 Task: Select the warning option in the Analysis log level.
Action: Mouse moved to (92, 394)
Screenshot: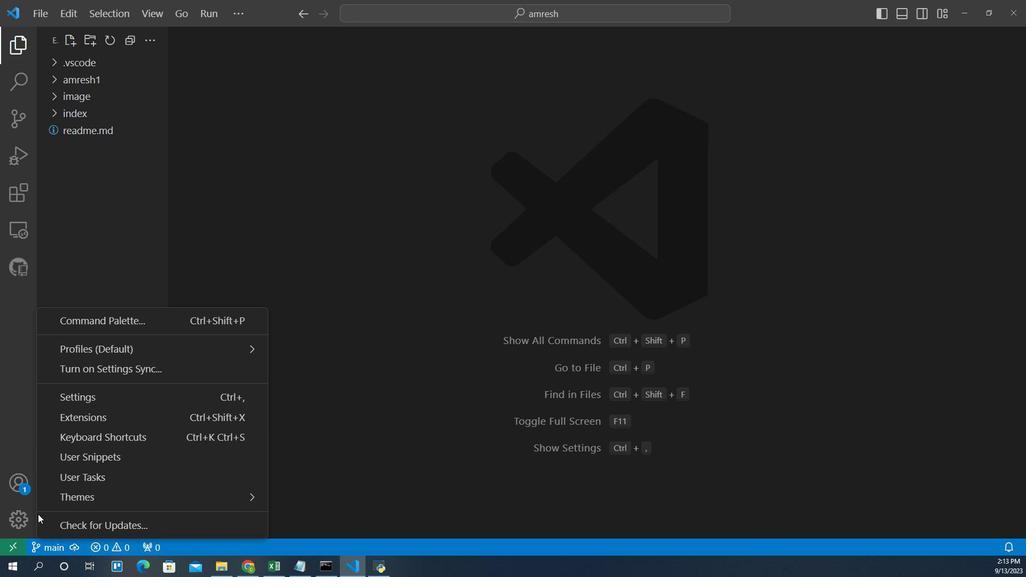 
Action: Mouse pressed left at (92, 394)
Screenshot: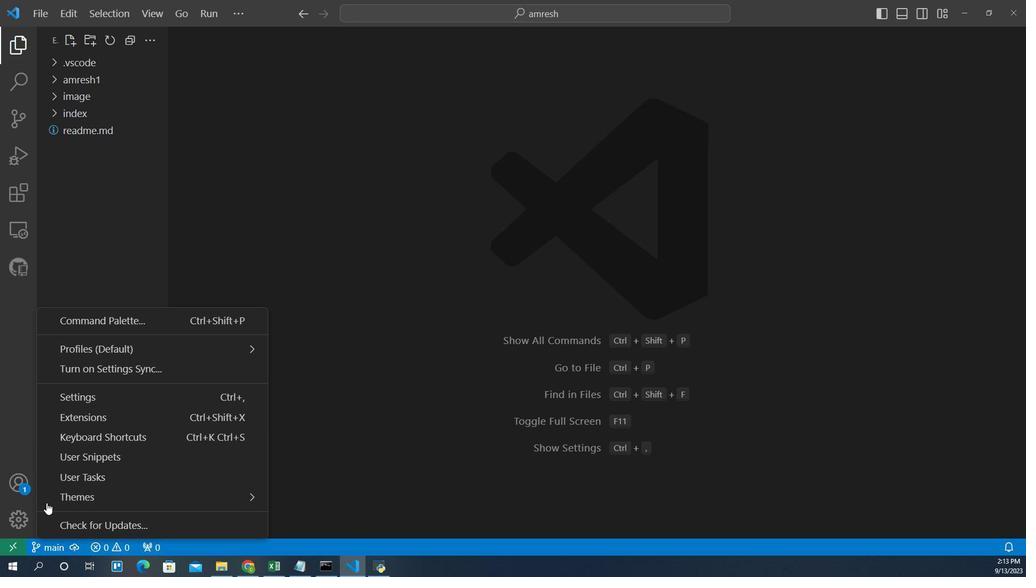 
Action: Mouse moved to (125, 359)
Screenshot: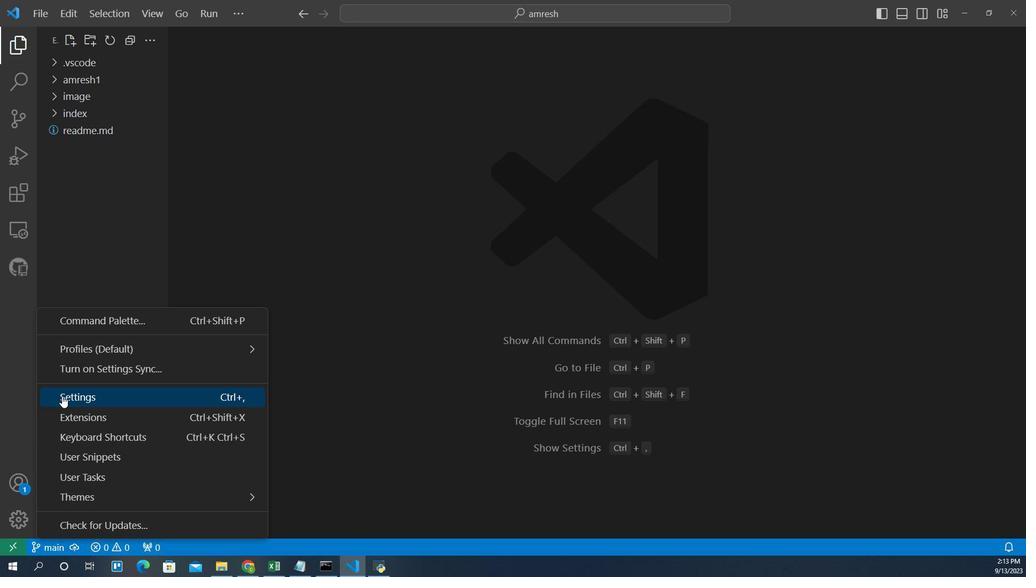 
Action: Mouse pressed left at (125, 359)
Screenshot: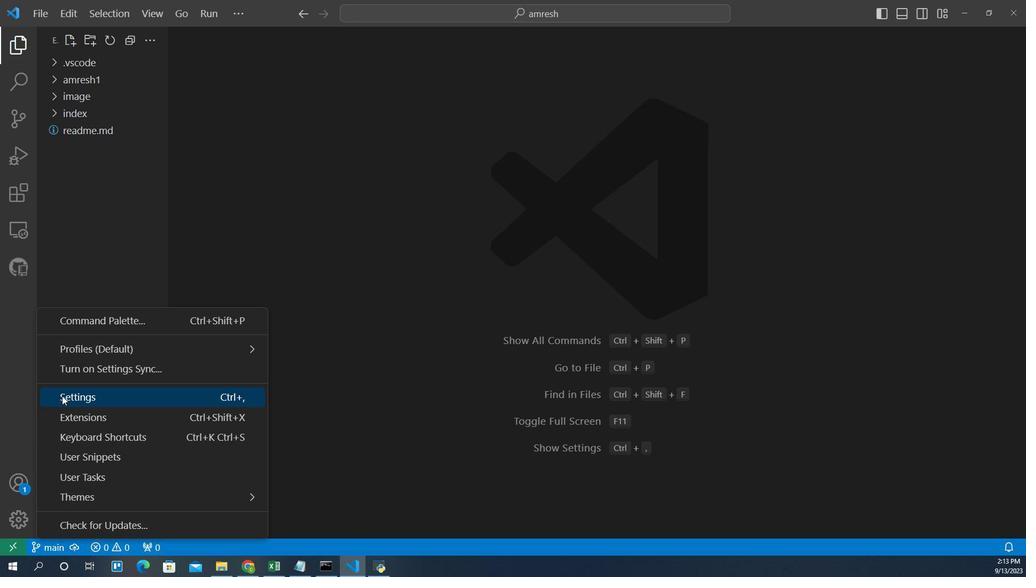 
Action: Mouse moved to (251, 321)
Screenshot: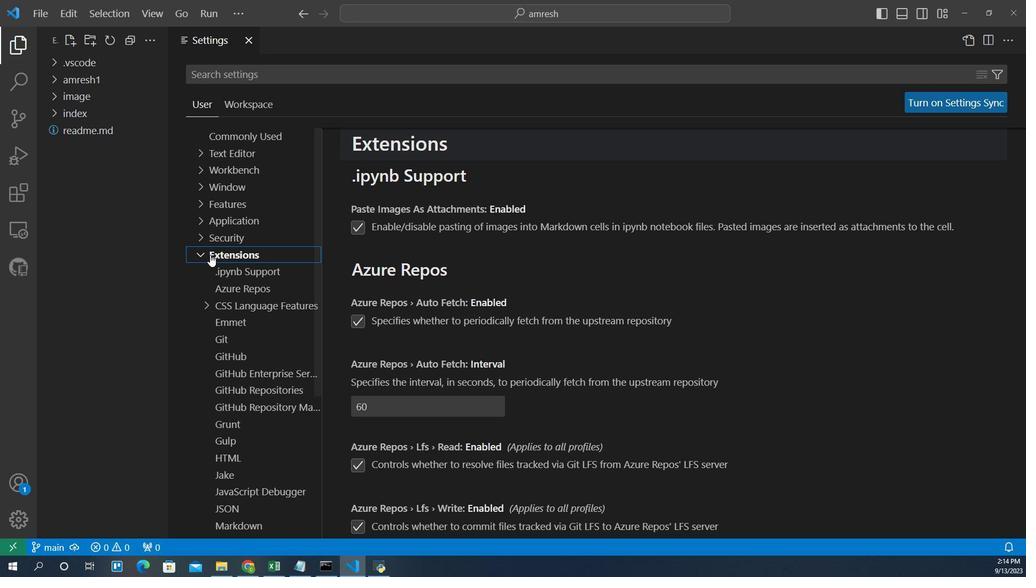 
Action: Mouse pressed left at (251, 321)
Screenshot: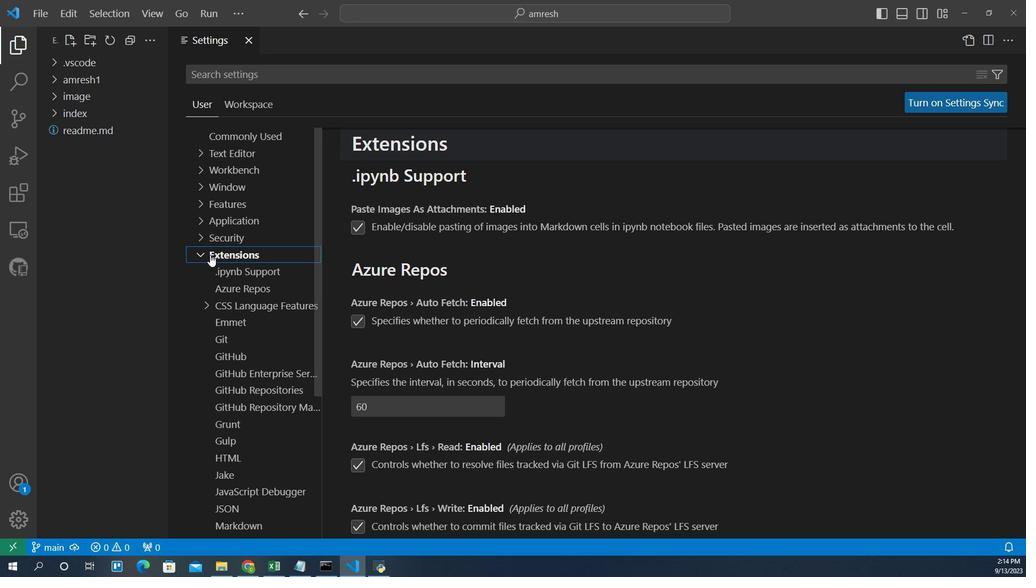
Action: Mouse moved to (273, 372)
Screenshot: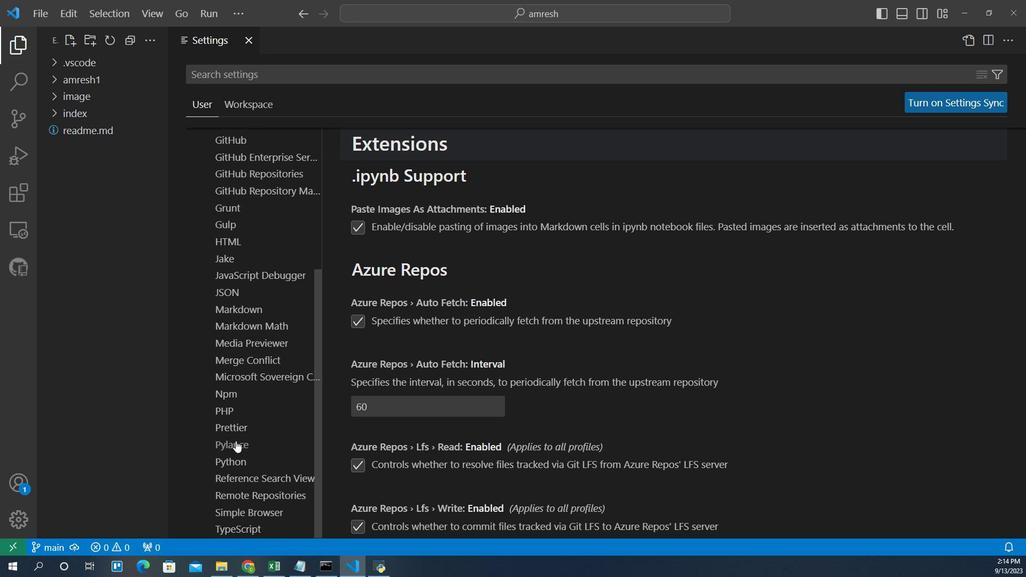 
Action: Mouse scrolled (273, 371) with delta (0, 0)
Screenshot: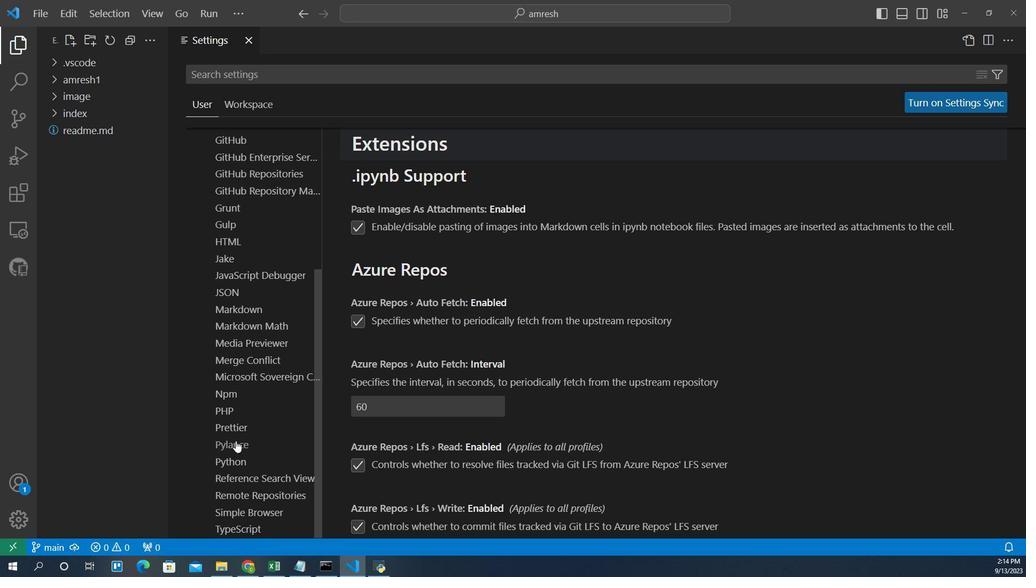 
Action: Mouse scrolled (273, 371) with delta (0, 0)
Screenshot: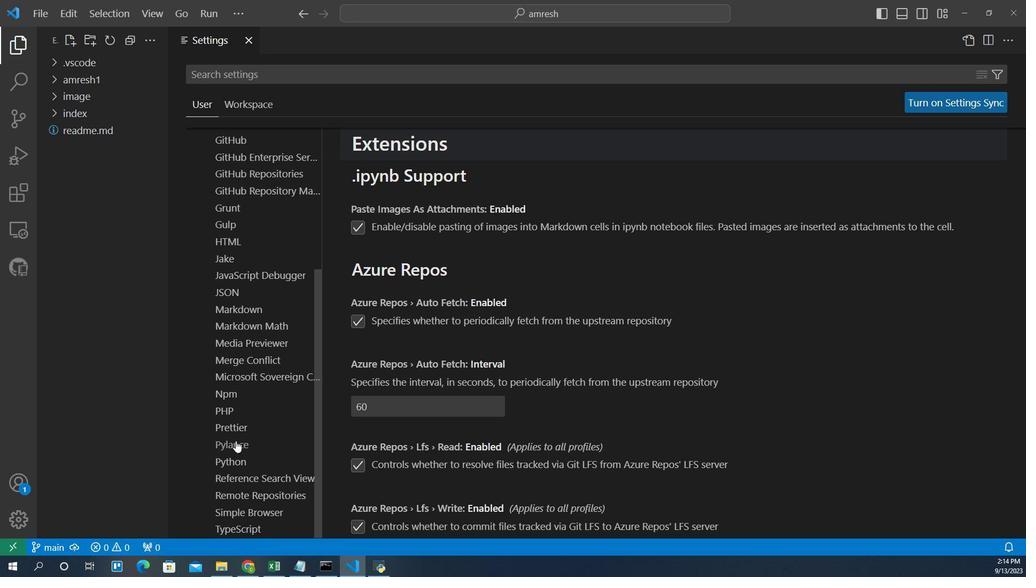 
Action: Mouse scrolled (273, 371) with delta (0, 0)
Screenshot: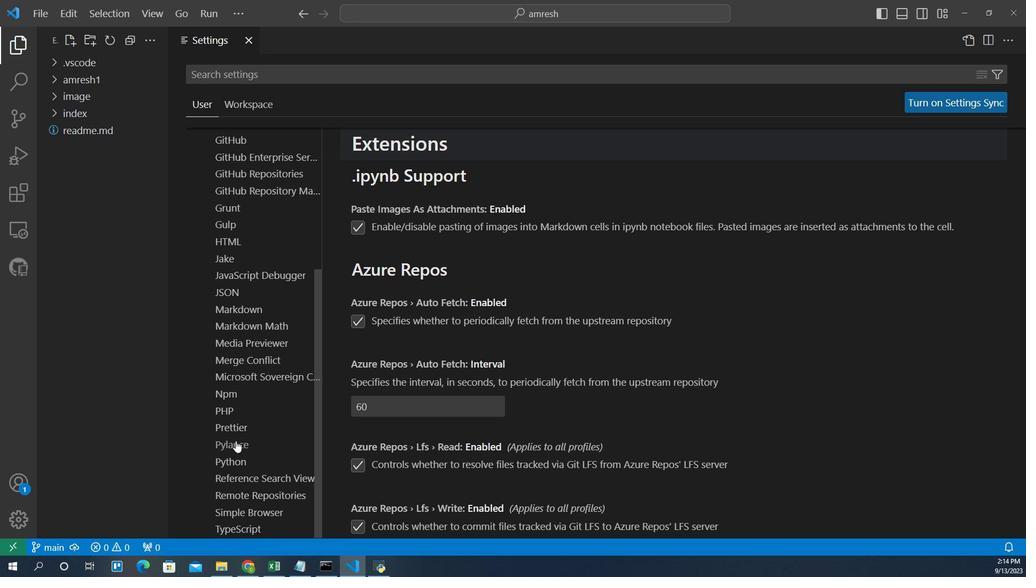 
Action: Mouse scrolled (273, 371) with delta (0, 0)
Screenshot: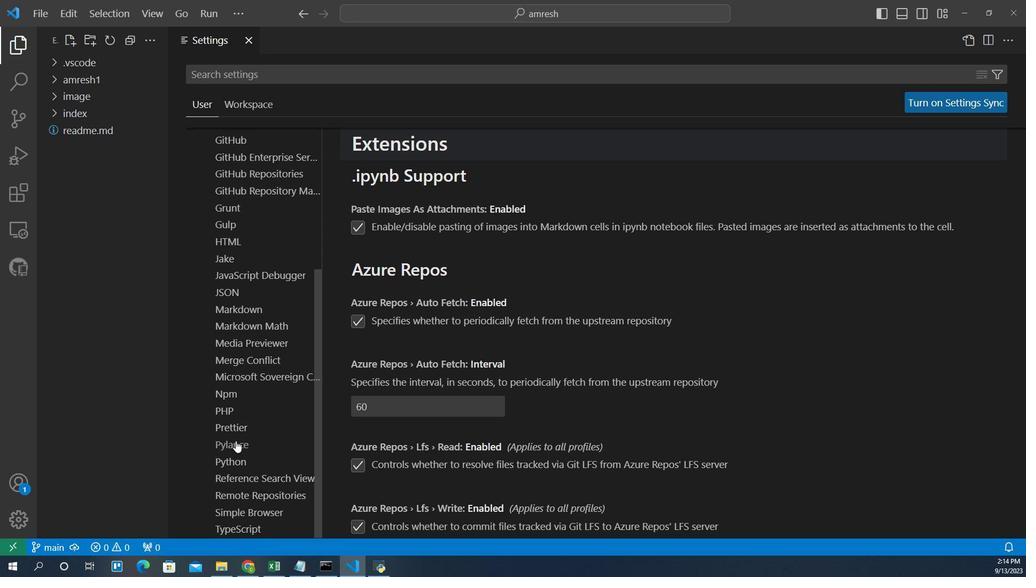 
Action: Mouse scrolled (273, 371) with delta (0, 0)
Screenshot: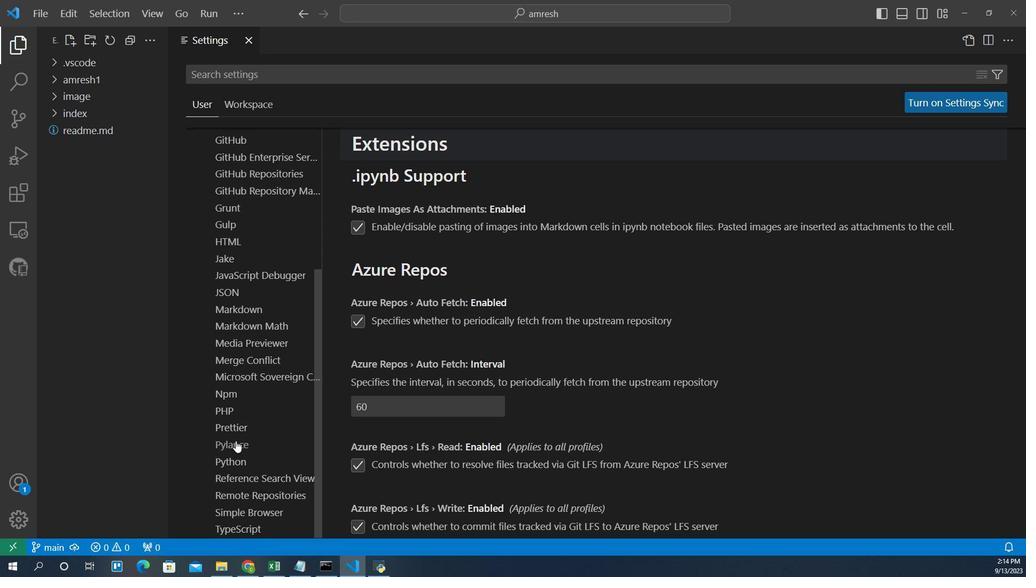 
Action: Mouse scrolled (273, 371) with delta (0, 0)
Screenshot: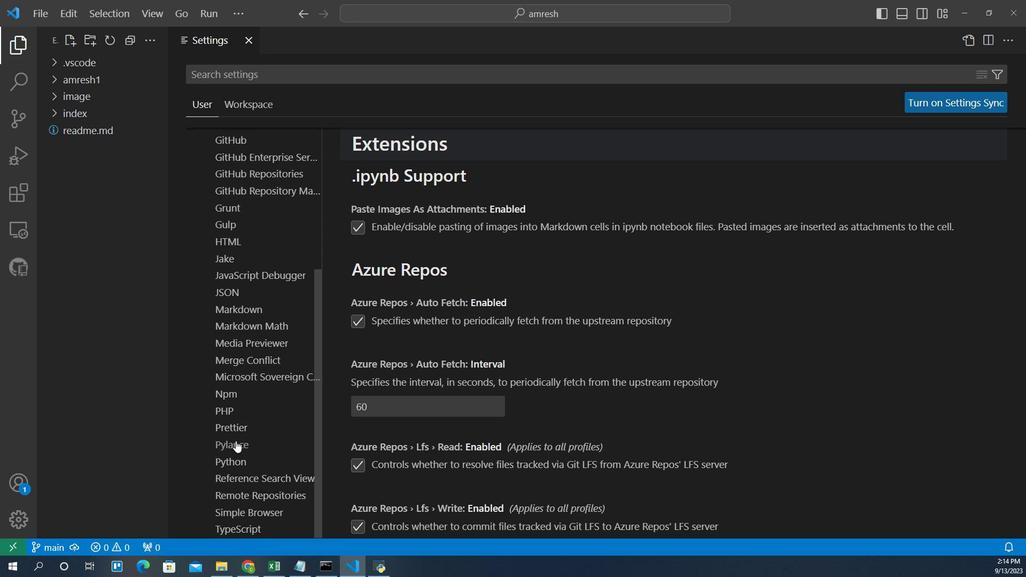 
Action: Mouse scrolled (273, 371) with delta (0, 0)
Screenshot: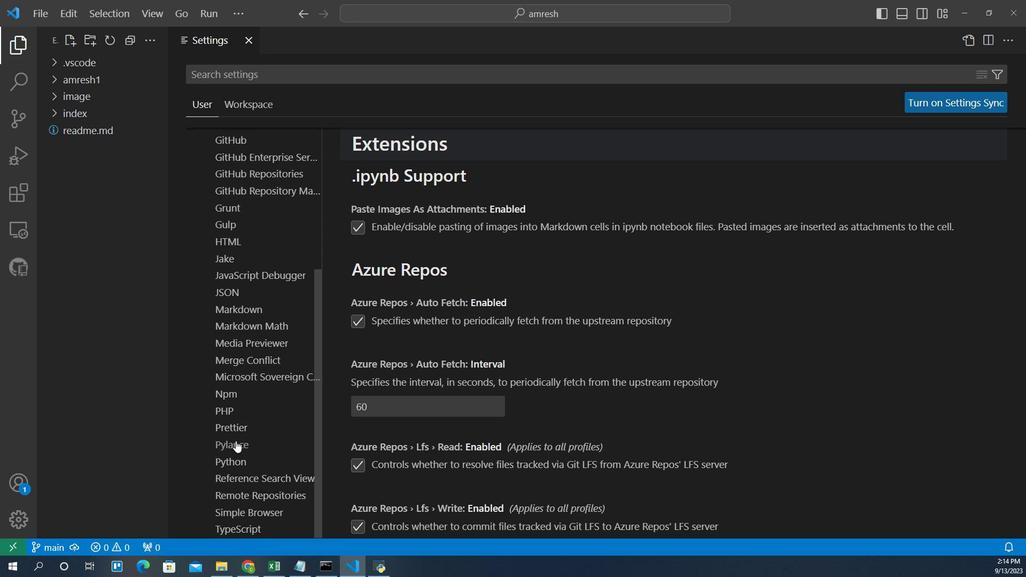 
Action: Mouse moved to (261, 373)
Screenshot: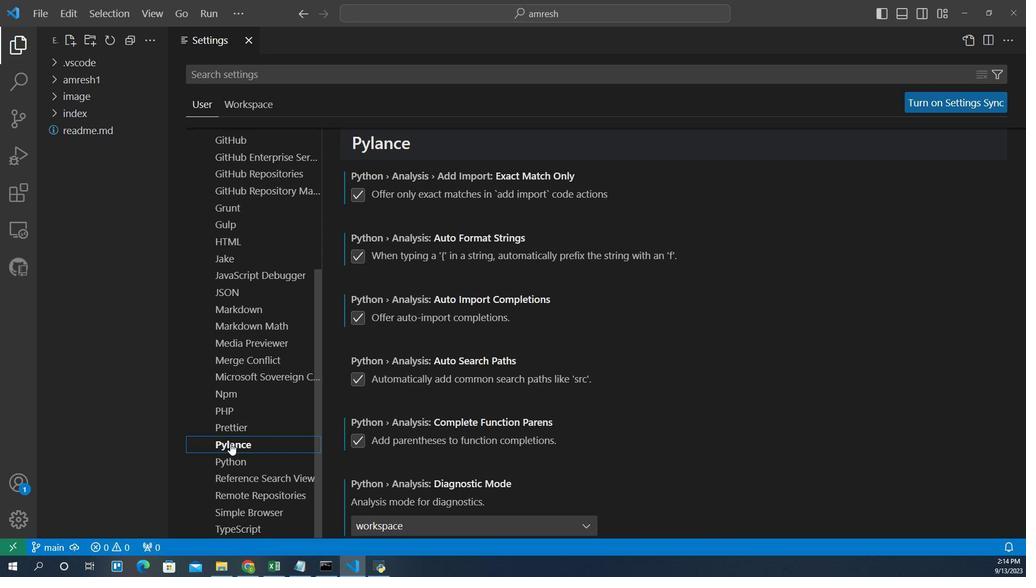 
Action: Mouse pressed left at (261, 373)
Screenshot: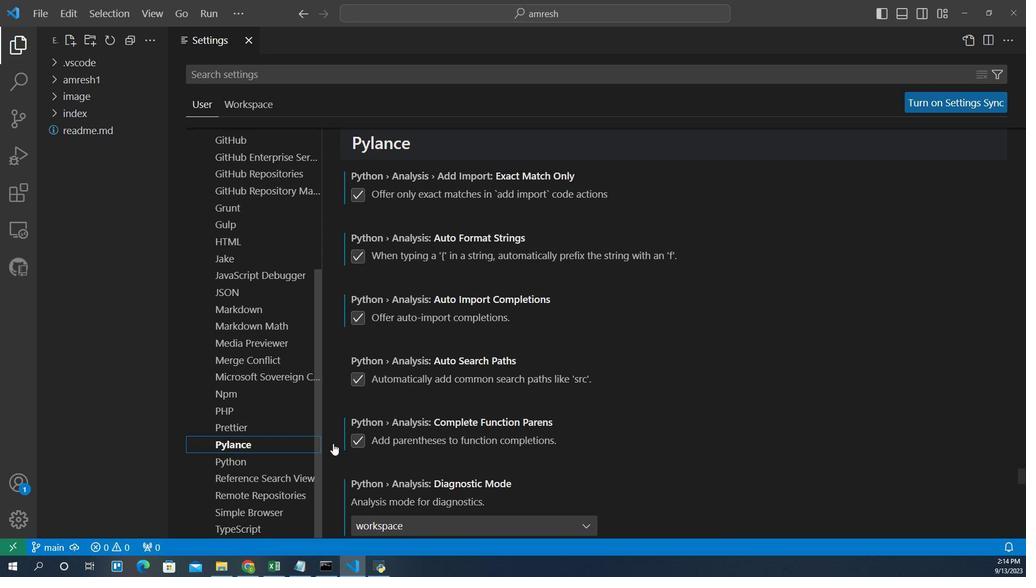 
Action: Mouse moved to (544, 369)
Screenshot: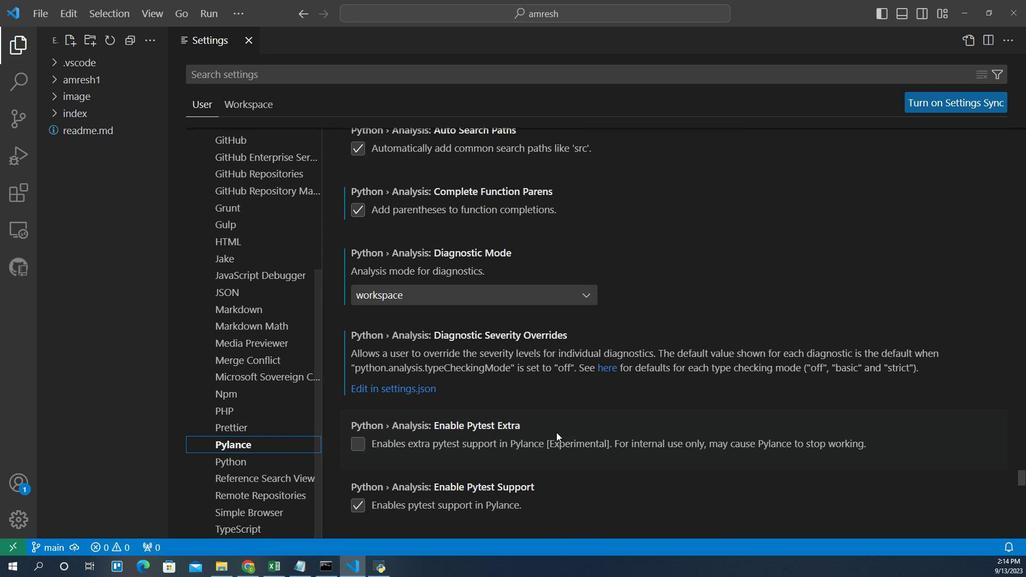 
Action: Mouse scrolled (544, 369) with delta (0, 0)
Screenshot: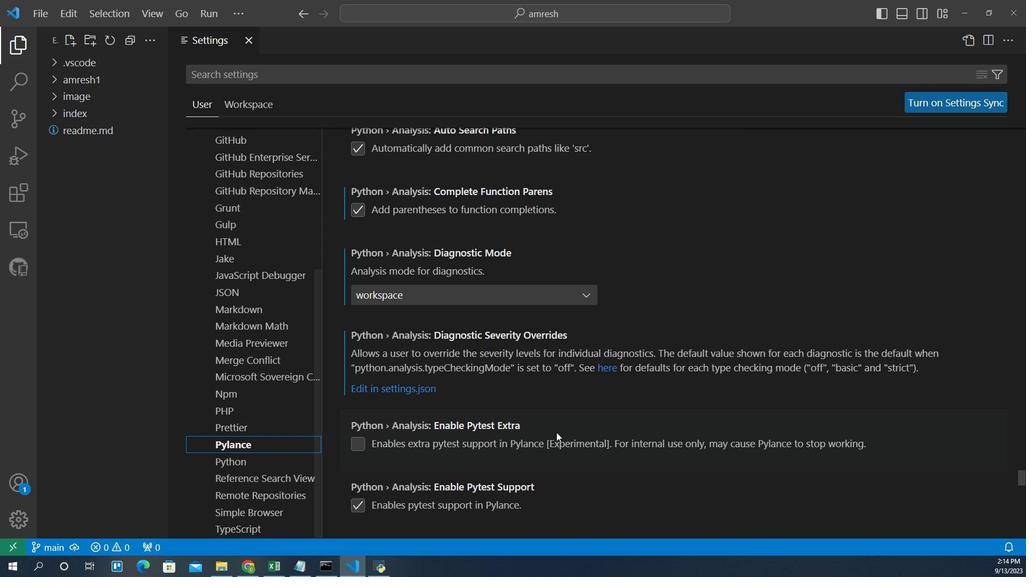
Action: Mouse scrolled (544, 369) with delta (0, 0)
Screenshot: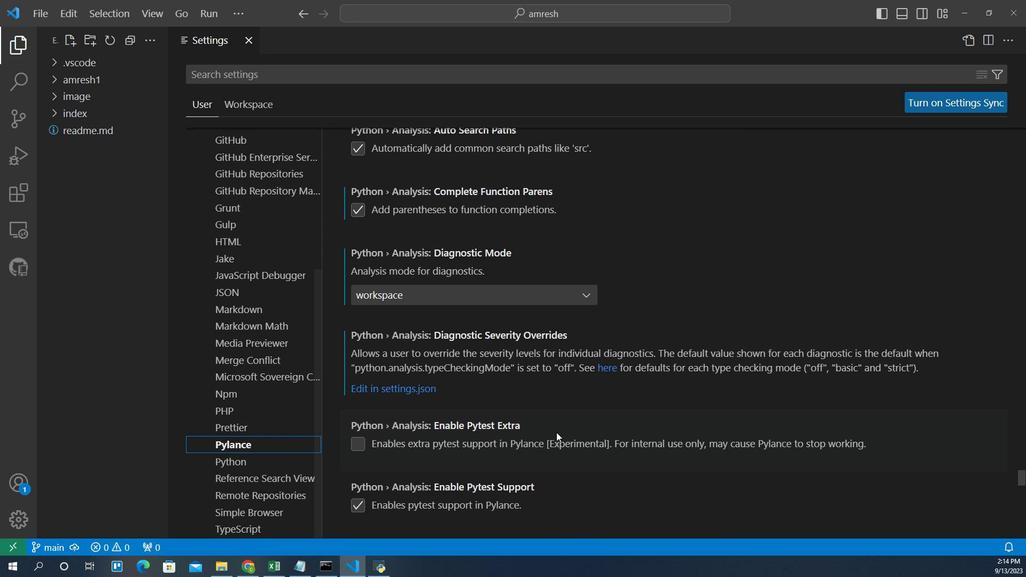 
Action: Mouse scrolled (544, 369) with delta (0, 0)
Screenshot: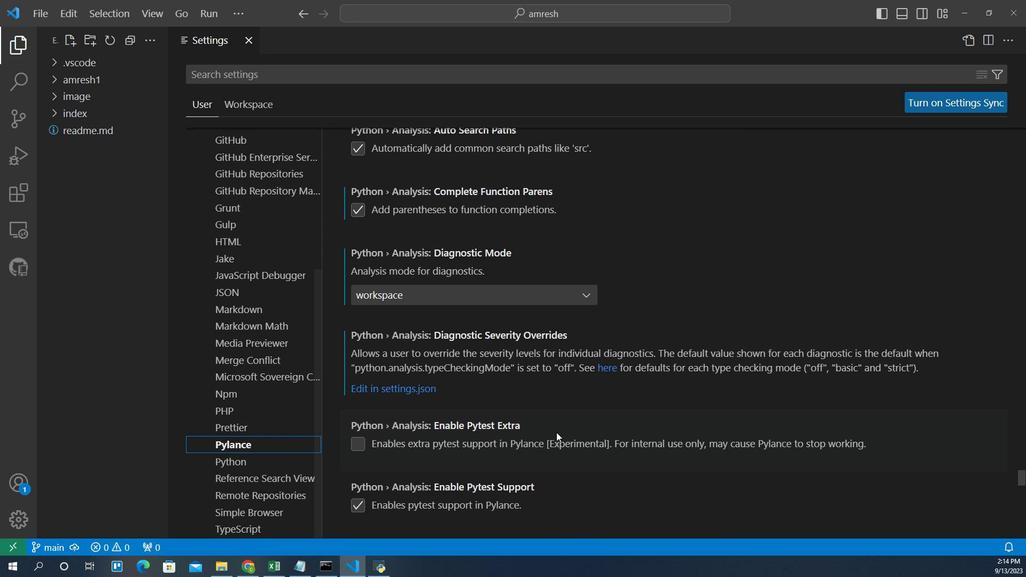 
Action: Mouse scrolled (544, 369) with delta (0, 0)
Screenshot: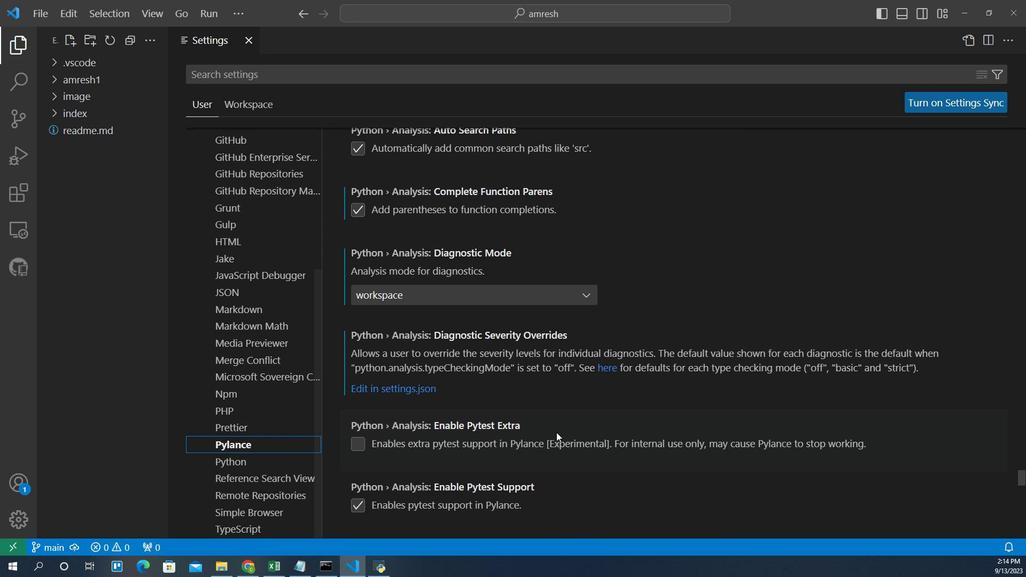 
Action: Mouse scrolled (544, 369) with delta (0, 0)
Screenshot: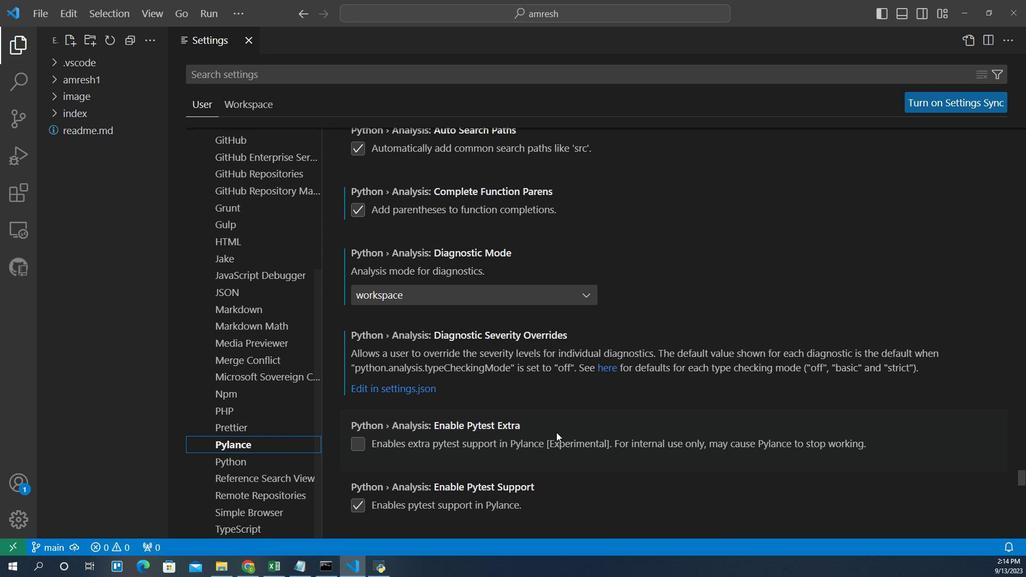 
Action: Mouse scrolled (544, 369) with delta (0, 0)
Screenshot: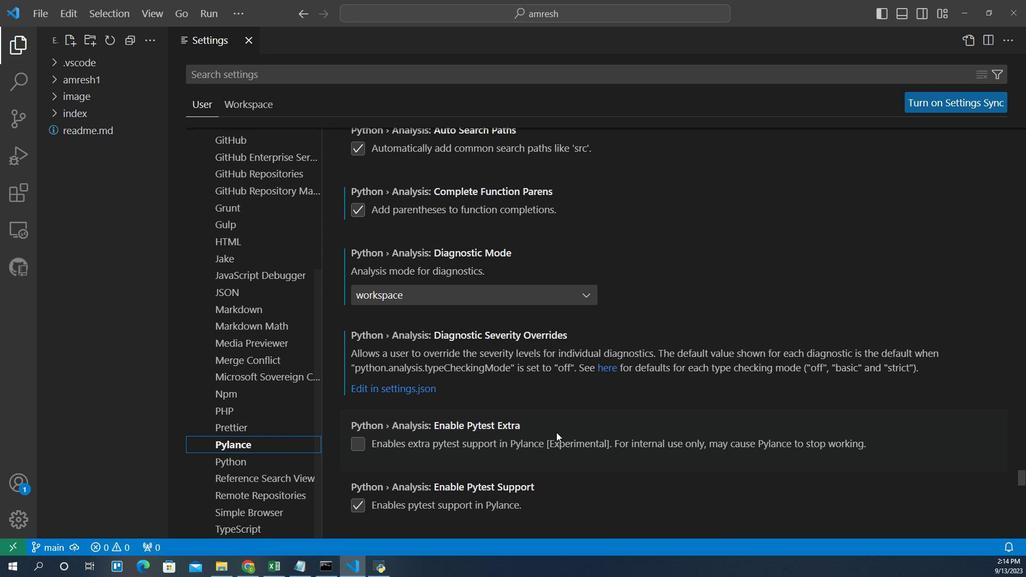 
Action: Mouse scrolled (544, 369) with delta (0, 0)
Screenshot: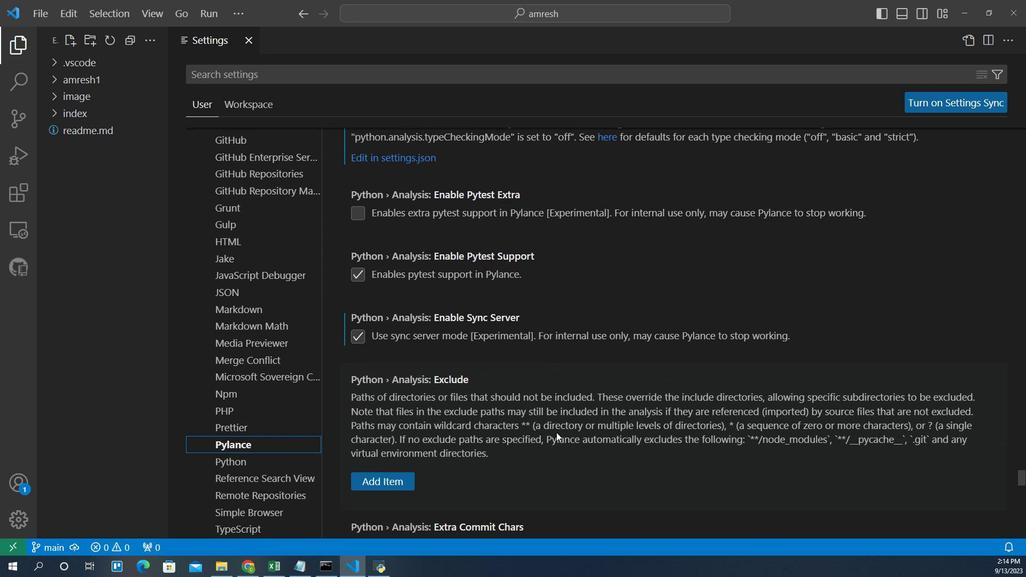 
Action: Mouse scrolled (544, 369) with delta (0, 0)
Screenshot: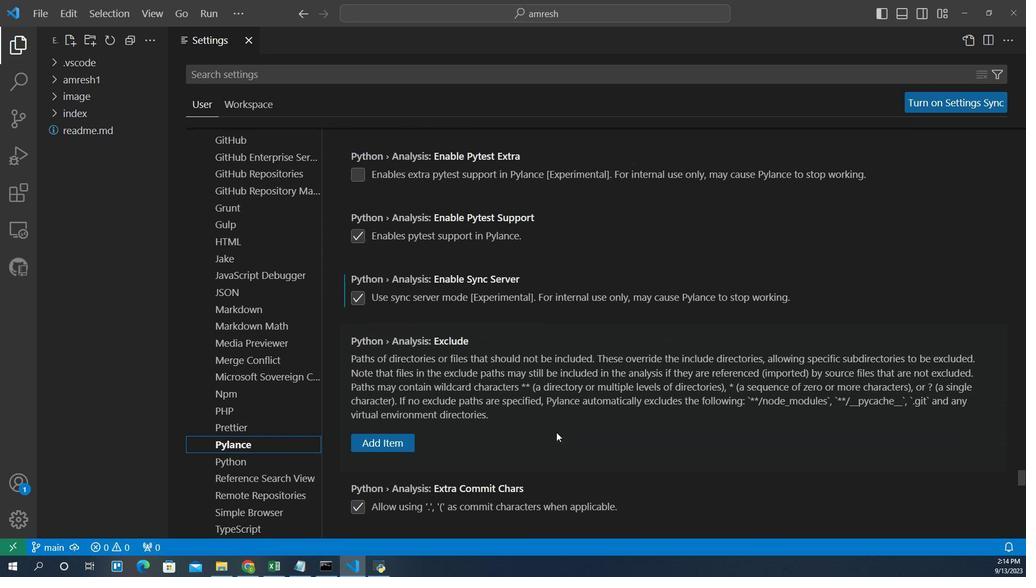 
Action: Mouse scrolled (544, 369) with delta (0, 0)
Screenshot: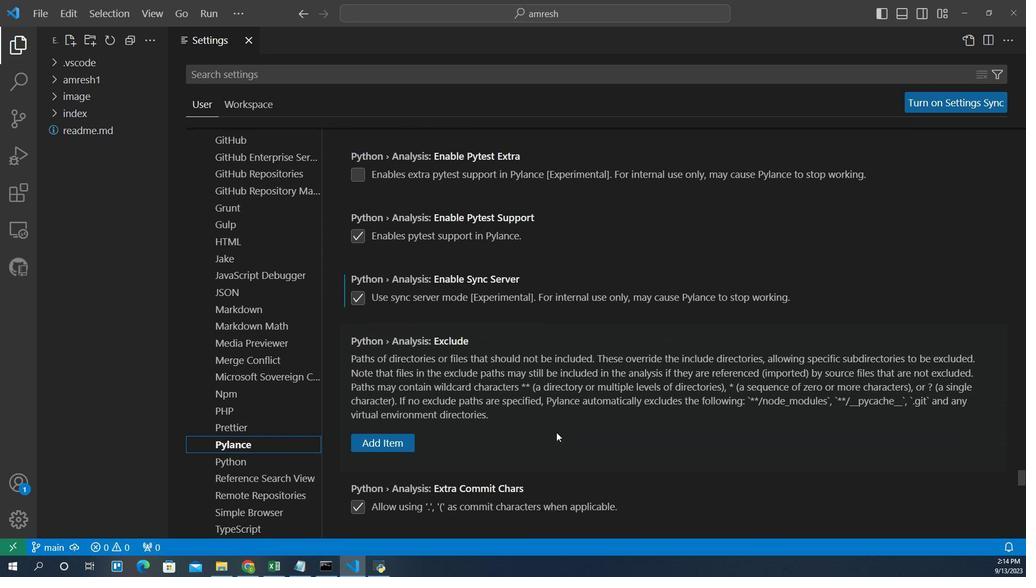 
Action: Mouse scrolled (544, 369) with delta (0, 0)
Screenshot: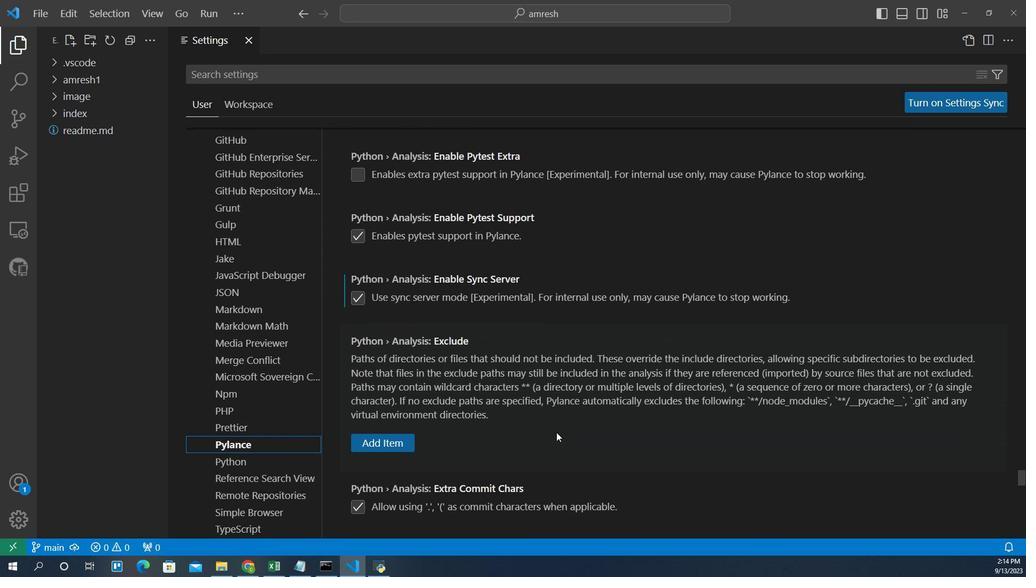 
Action: Mouse scrolled (544, 369) with delta (0, 0)
Screenshot: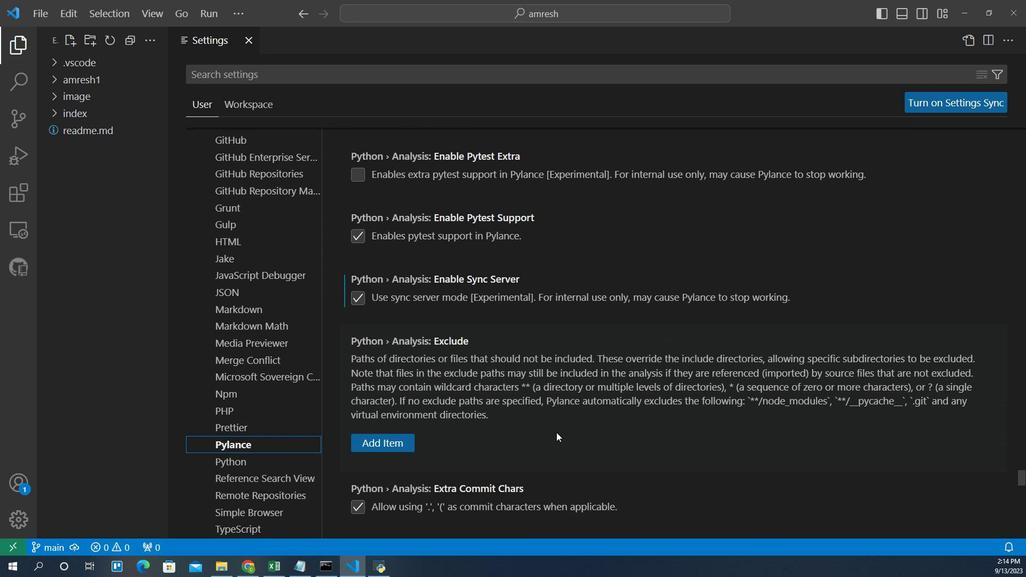 
Action: Mouse scrolled (544, 369) with delta (0, 0)
Screenshot: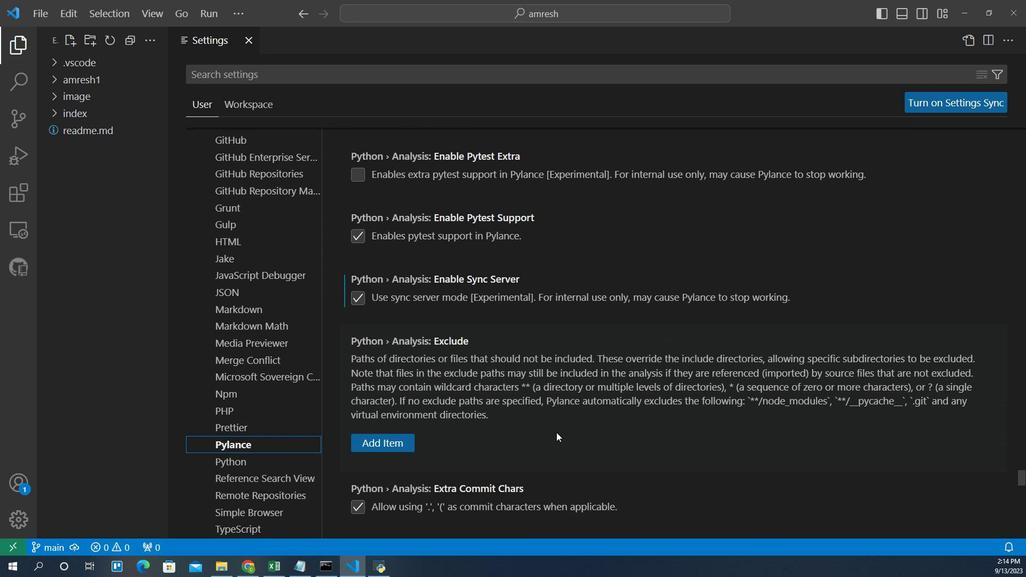 
Action: Mouse moved to (544, 369)
Screenshot: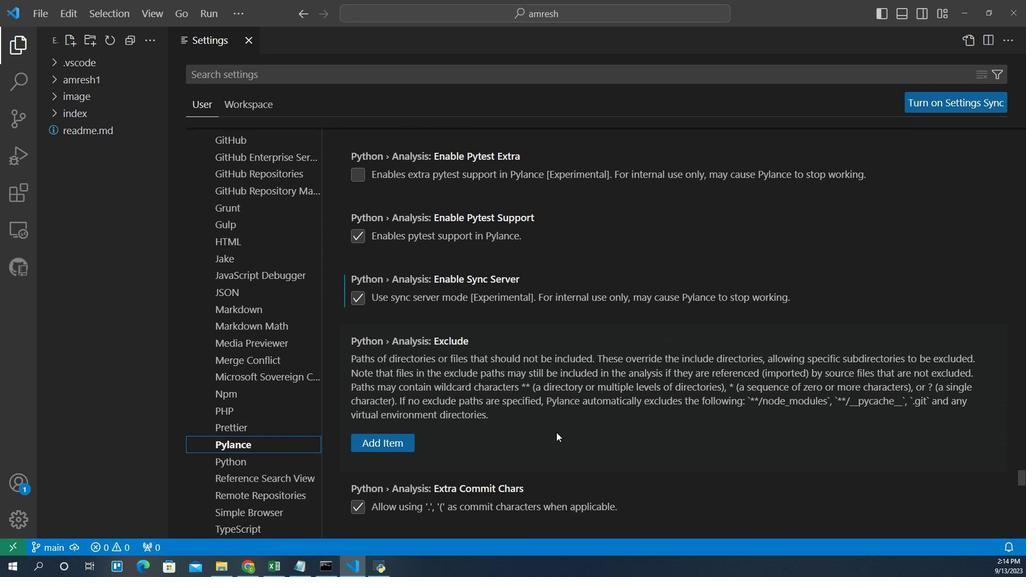 
Action: Mouse scrolled (544, 369) with delta (0, 0)
Screenshot: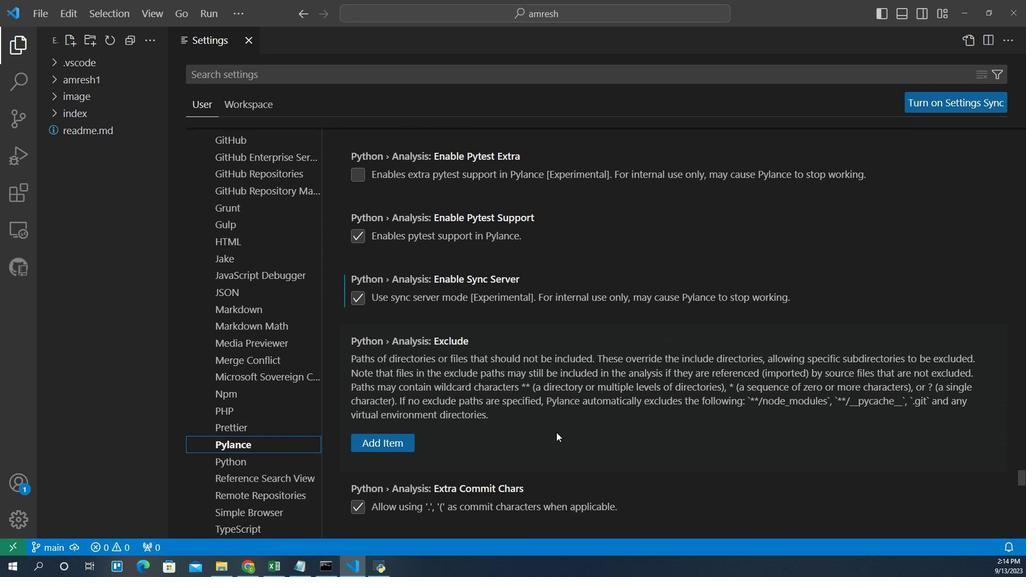 
Action: Mouse scrolled (544, 369) with delta (0, 0)
Screenshot: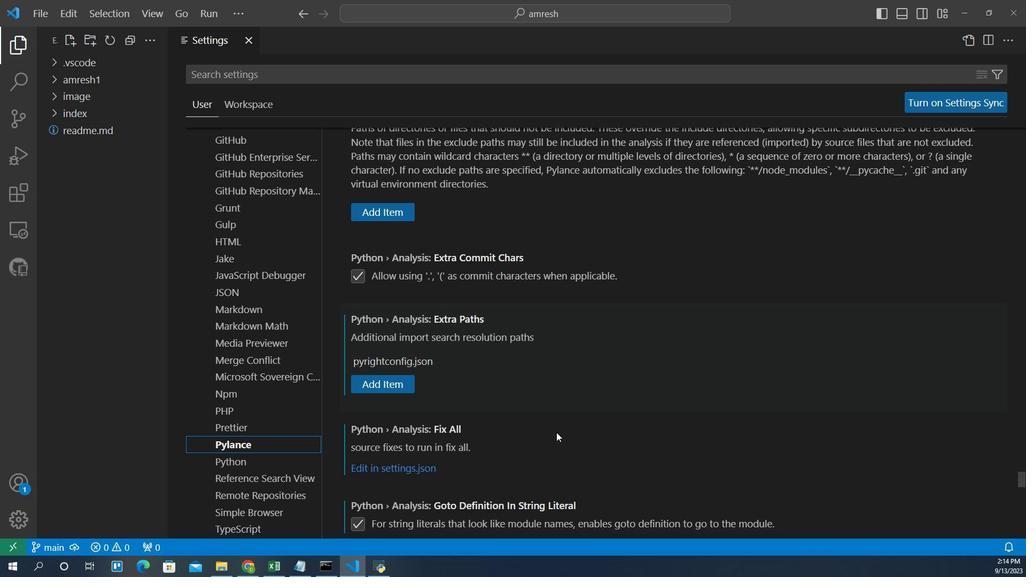 
Action: Mouse moved to (544, 369)
Screenshot: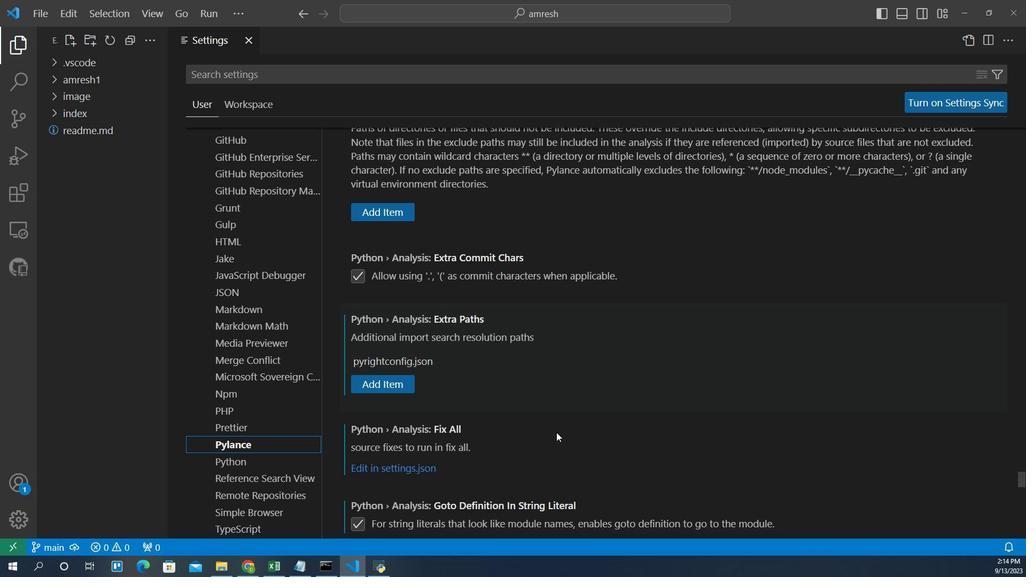 
Action: Mouse scrolled (544, 369) with delta (0, 0)
Screenshot: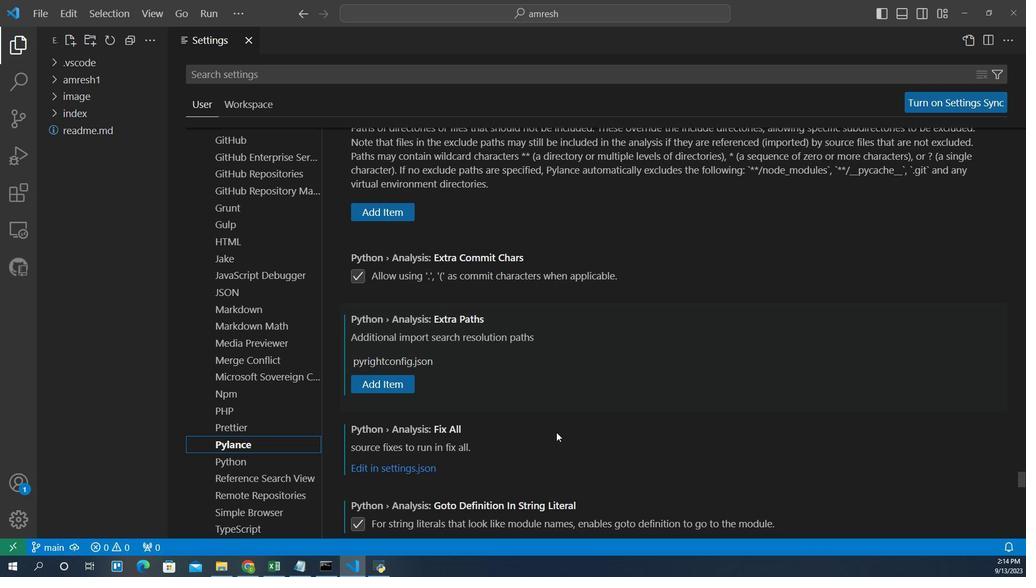 
Action: Mouse scrolled (544, 369) with delta (0, 0)
Screenshot: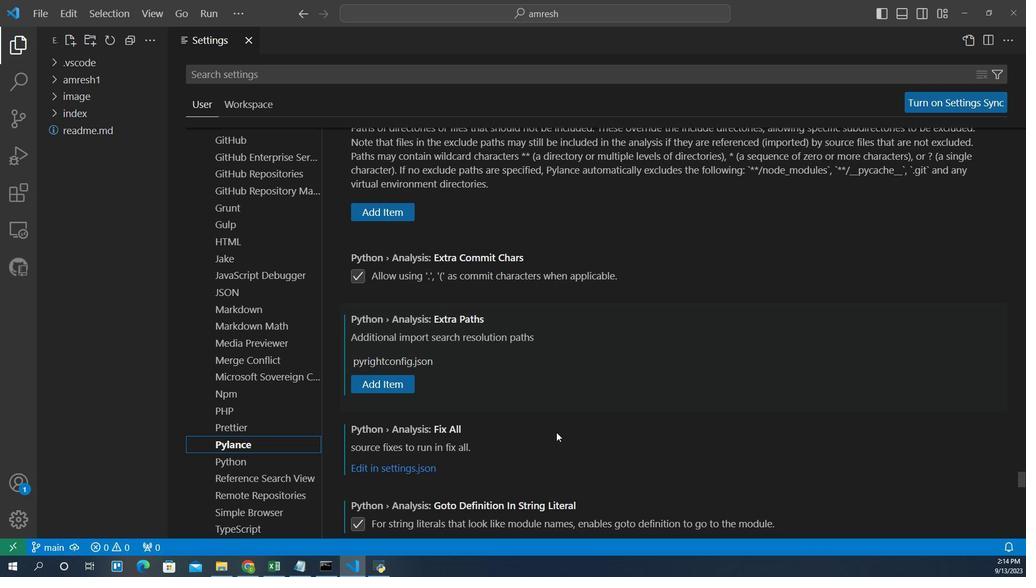 
Action: Mouse scrolled (544, 369) with delta (0, 0)
Screenshot: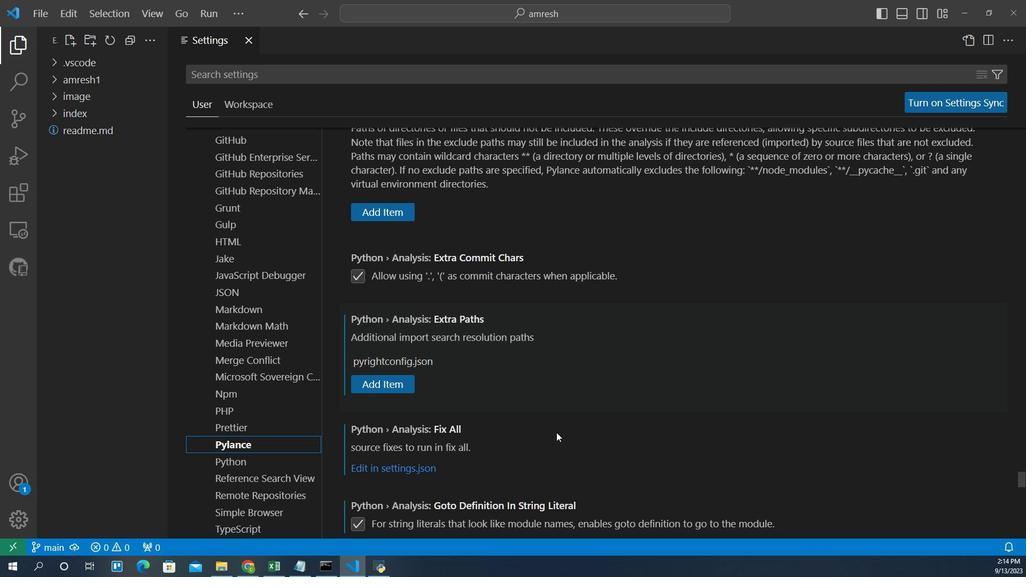 
Action: Mouse scrolled (544, 369) with delta (0, 0)
Screenshot: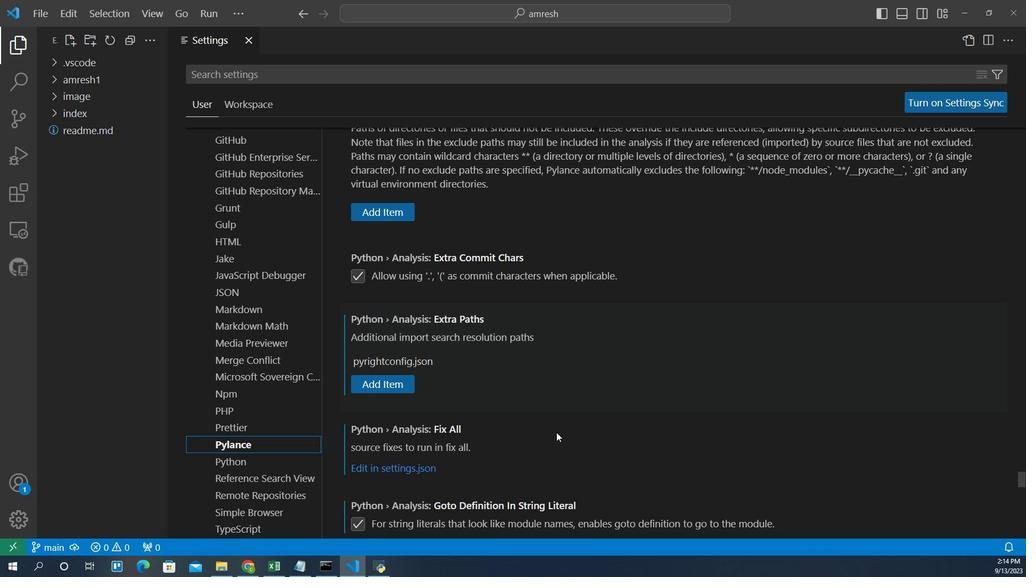 
Action: Mouse scrolled (544, 369) with delta (0, 0)
Screenshot: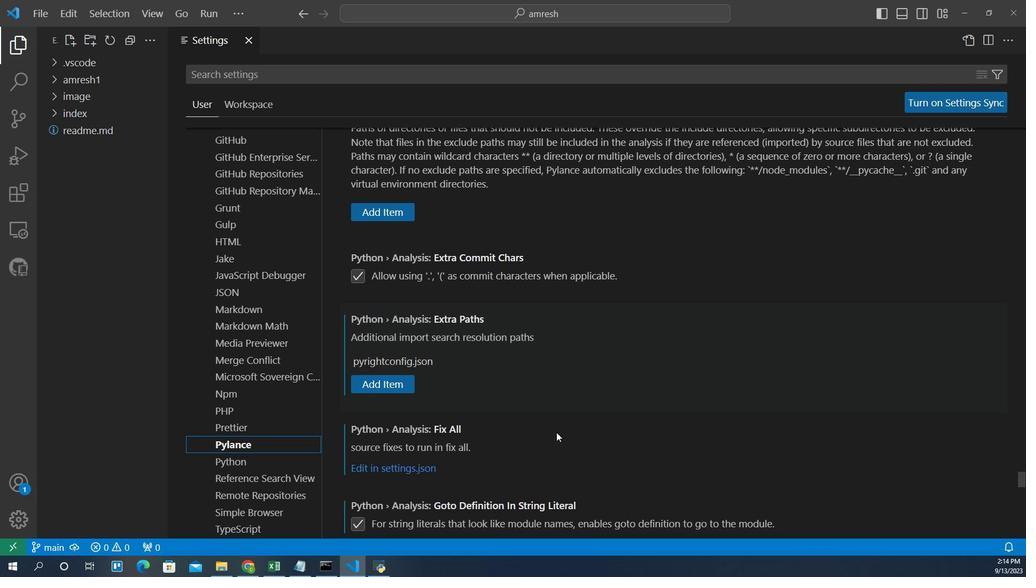 
Action: Mouse scrolled (544, 369) with delta (0, 0)
Screenshot: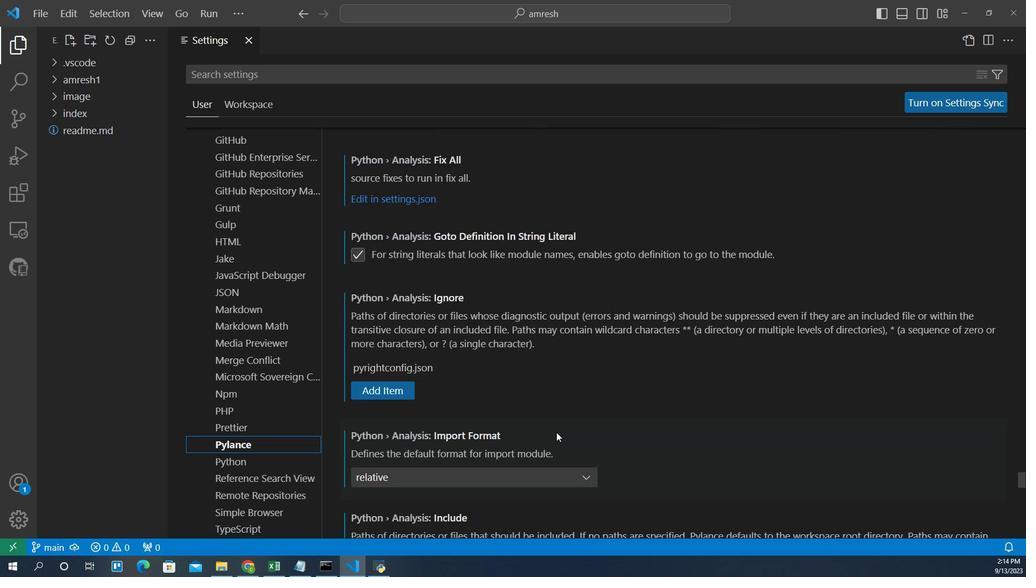 
Action: Mouse scrolled (544, 369) with delta (0, 0)
Screenshot: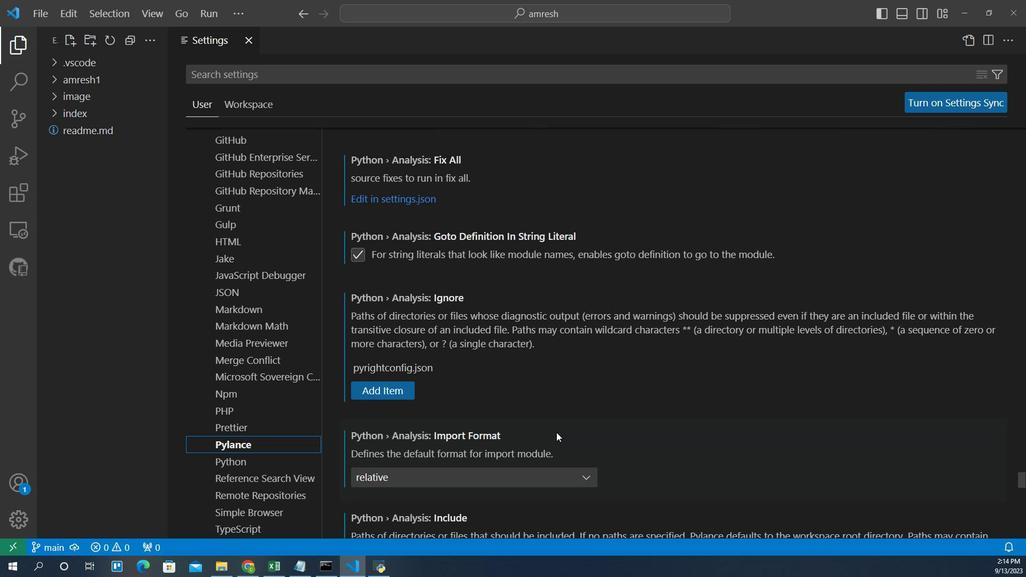 
Action: Mouse scrolled (544, 369) with delta (0, 0)
Screenshot: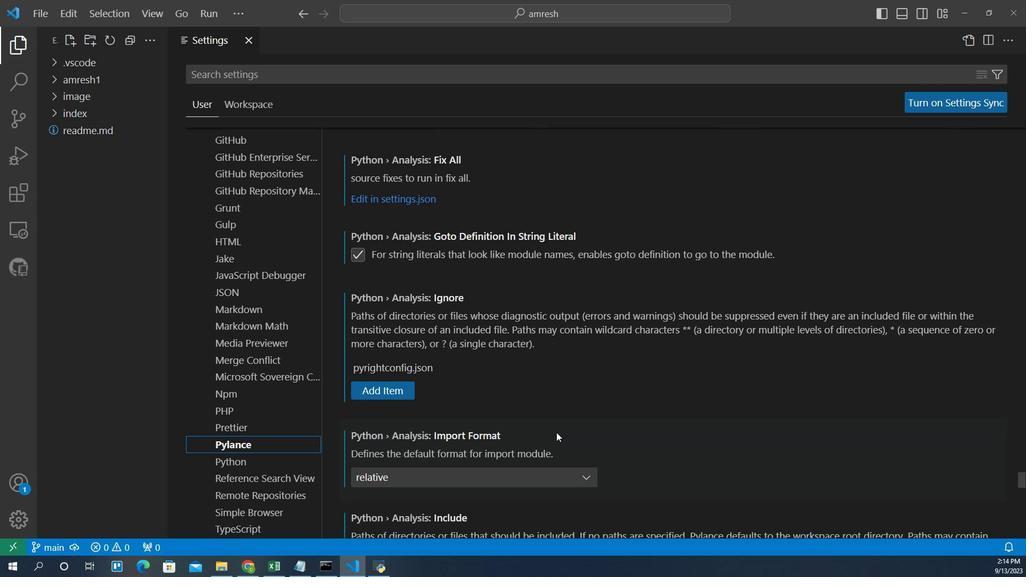 
Action: Mouse scrolled (544, 369) with delta (0, 0)
Screenshot: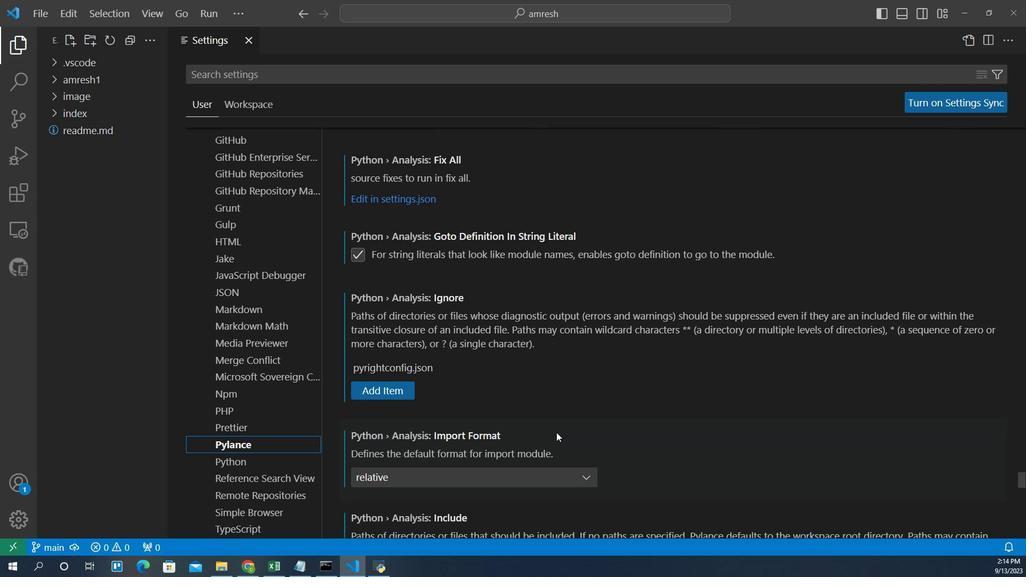 
Action: Mouse scrolled (544, 369) with delta (0, 0)
Screenshot: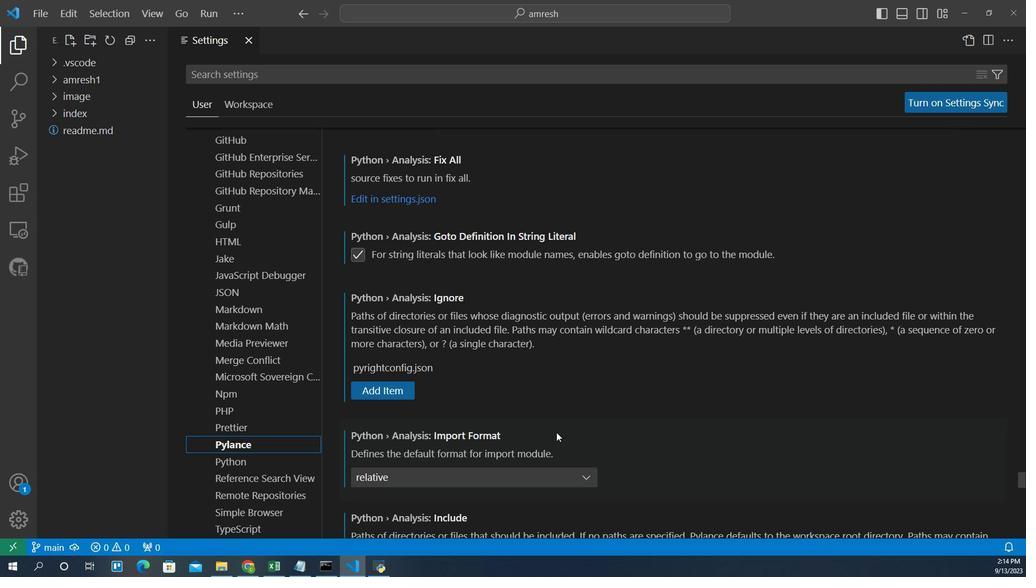 
Action: Mouse scrolled (544, 369) with delta (0, 0)
Screenshot: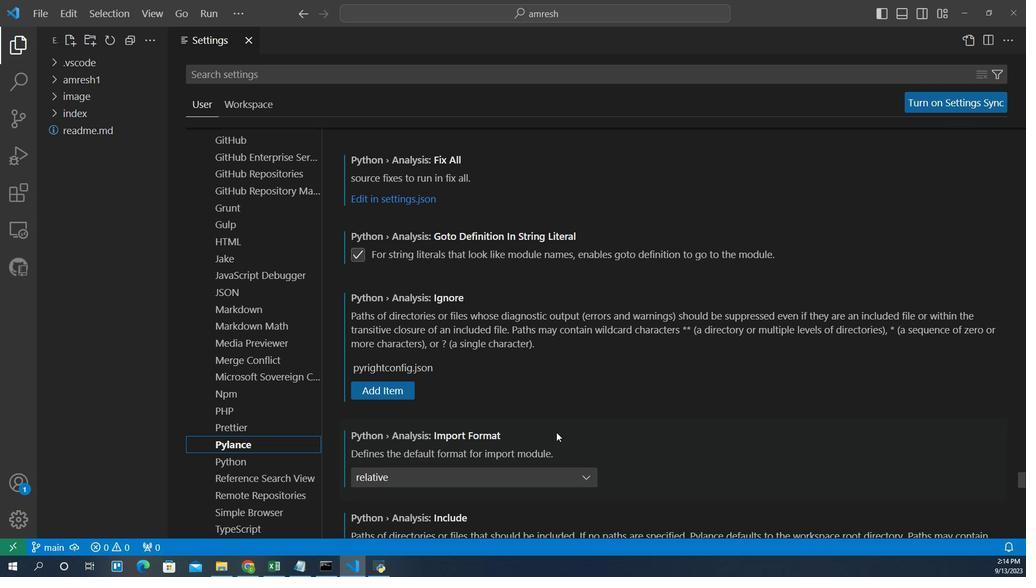 
Action: Mouse scrolled (544, 369) with delta (0, 0)
Screenshot: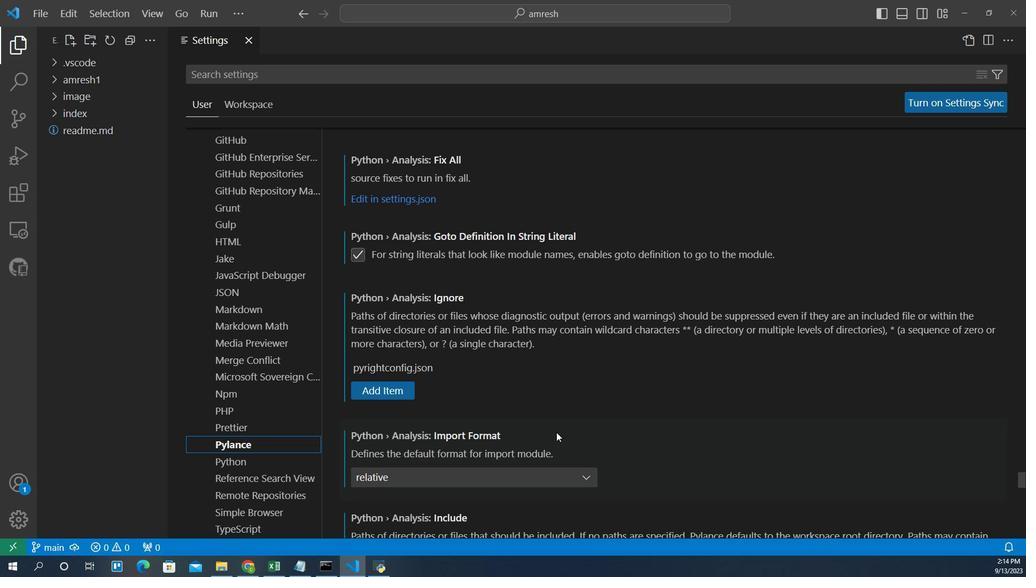 
Action: Mouse moved to (544, 369)
Screenshot: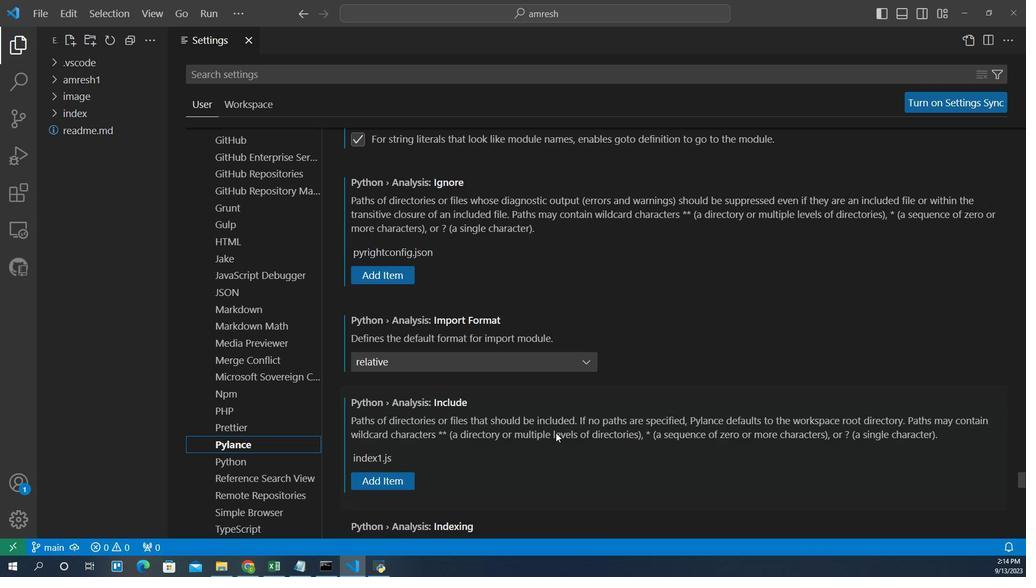 
Action: Mouse scrolled (544, 369) with delta (0, 0)
Screenshot: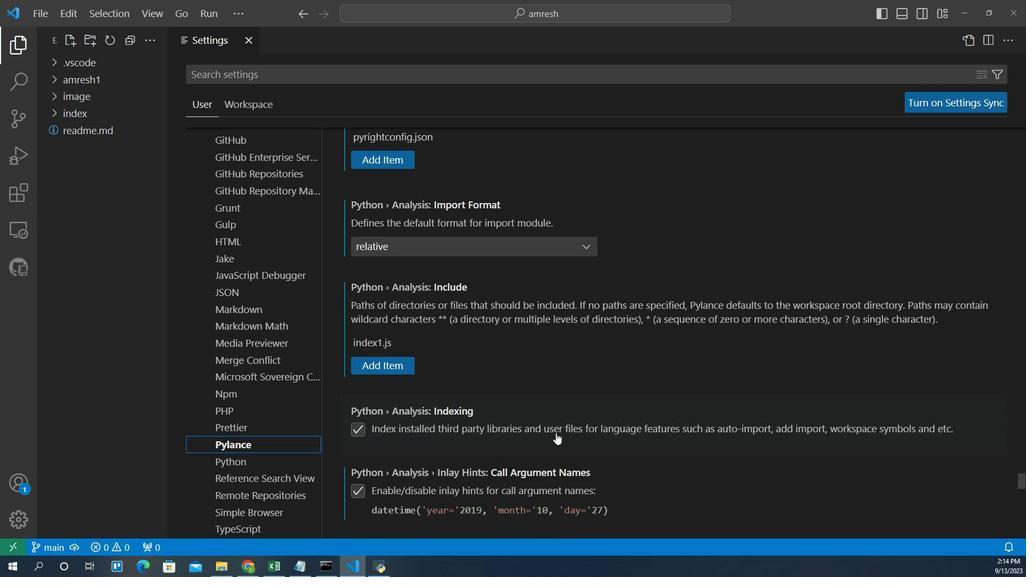 
Action: Mouse moved to (544, 370)
Screenshot: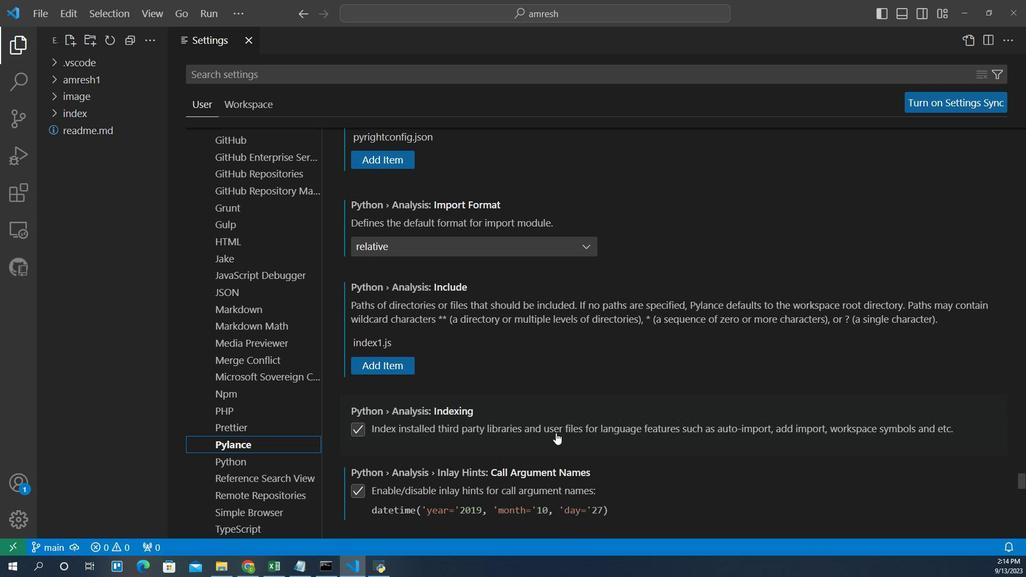 
Action: Mouse scrolled (544, 369) with delta (0, 0)
Screenshot: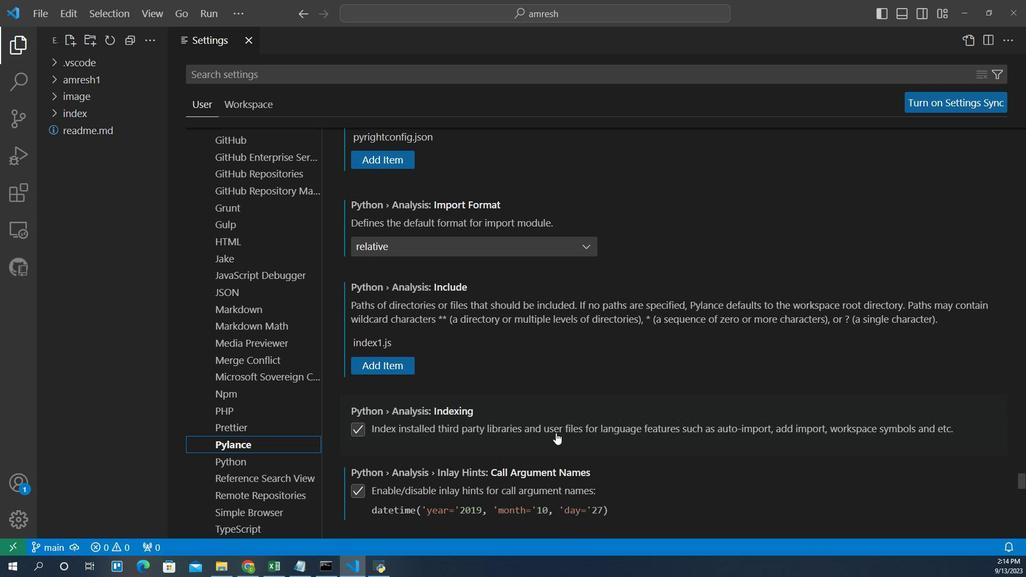 
Action: Mouse scrolled (544, 369) with delta (0, 0)
Screenshot: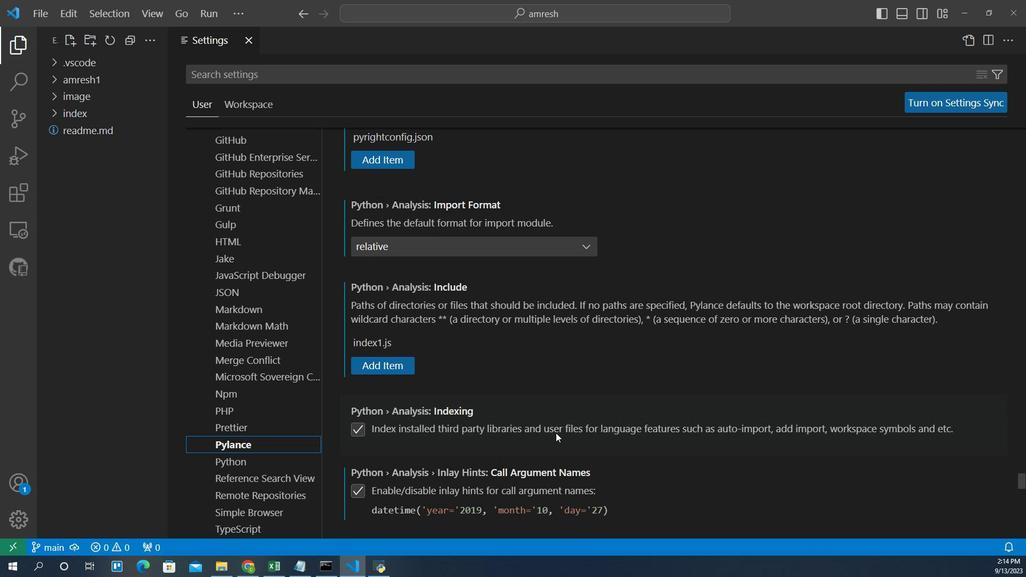 
Action: Mouse scrolled (544, 369) with delta (0, 0)
Screenshot: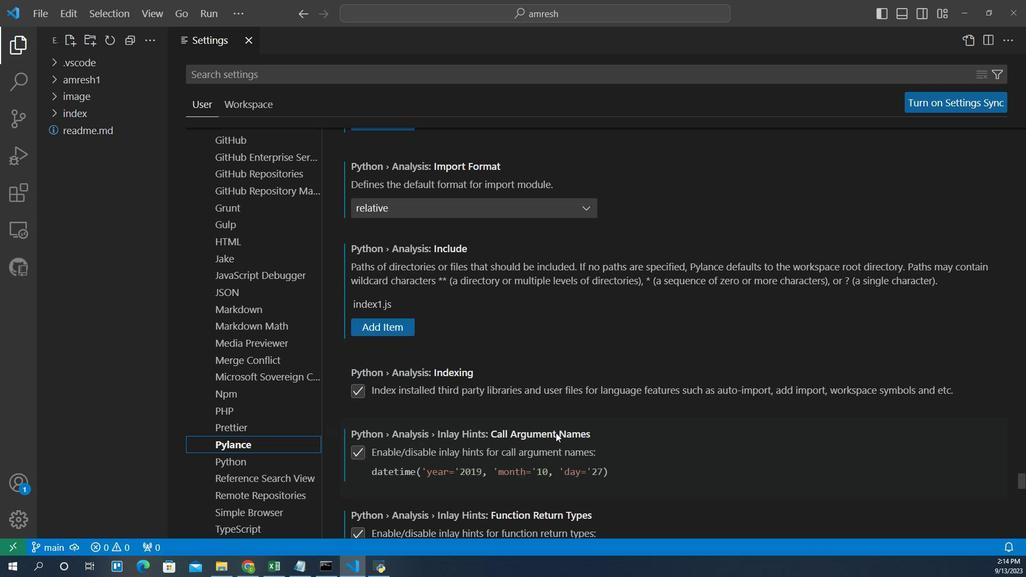 
Action: Mouse scrolled (544, 369) with delta (0, 0)
Screenshot: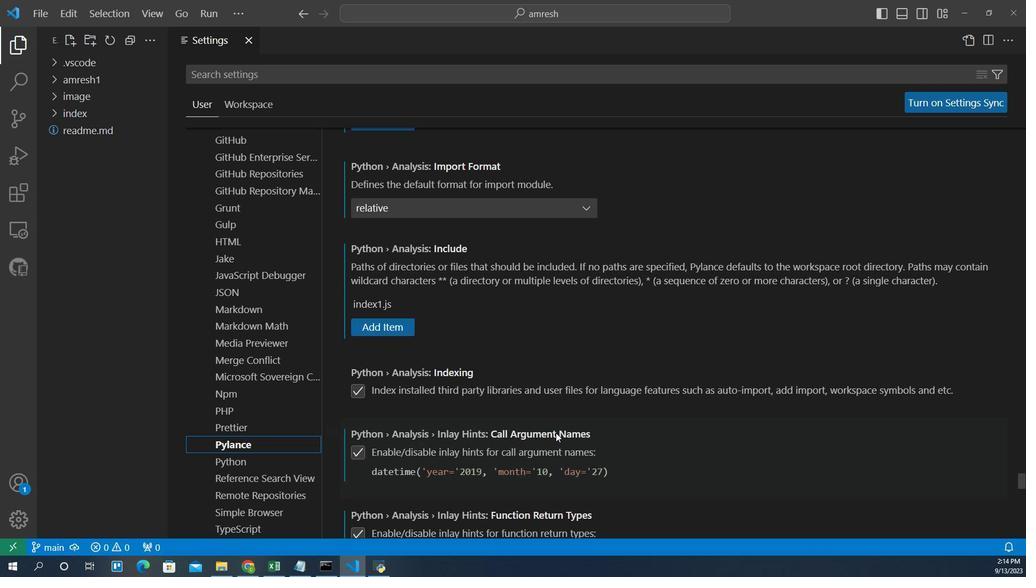 
Action: Mouse scrolled (544, 369) with delta (0, 0)
Screenshot: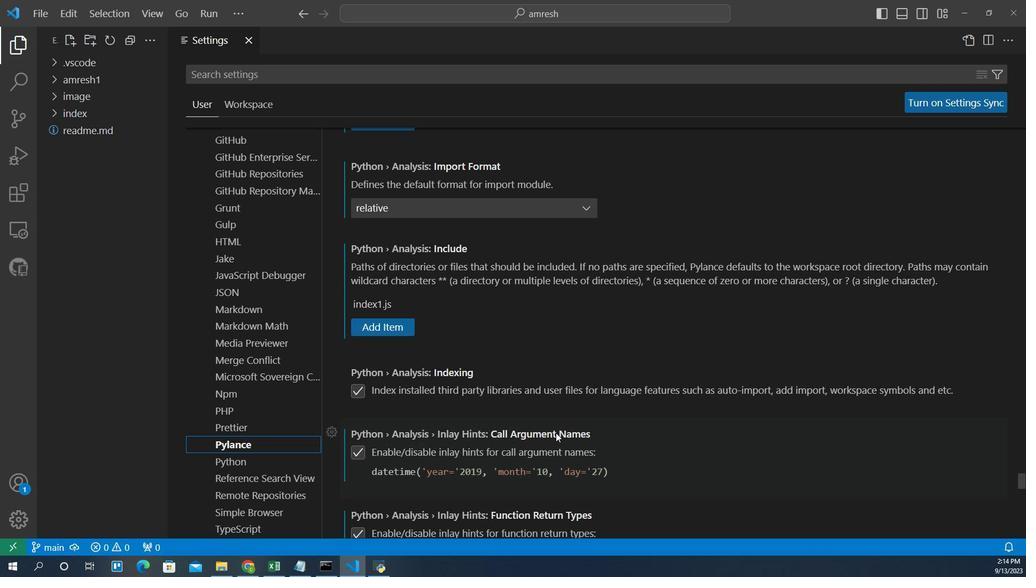 
Action: Mouse scrolled (544, 369) with delta (0, 0)
Screenshot: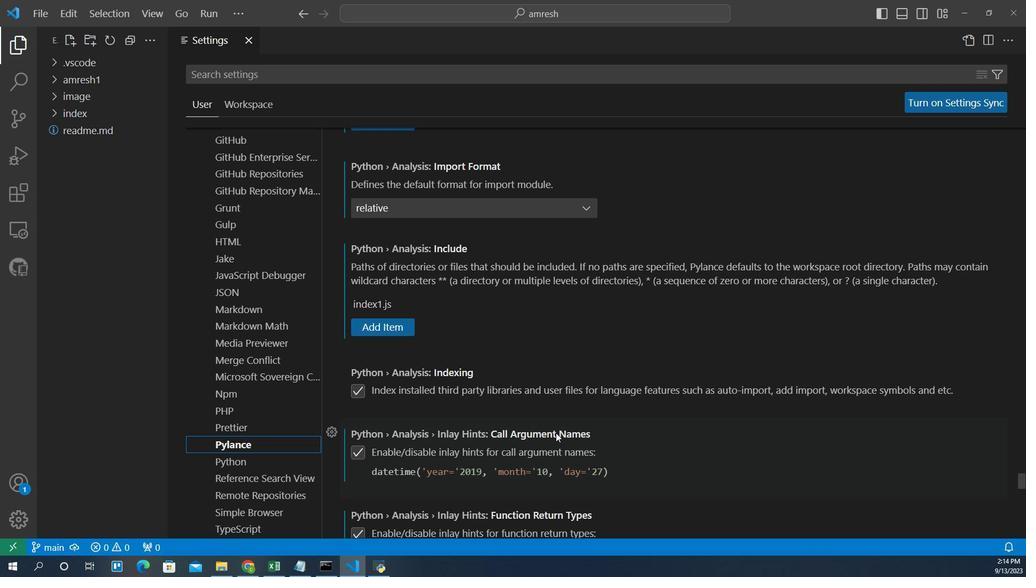 
Action: Mouse scrolled (544, 370) with delta (0, 0)
Screenshot: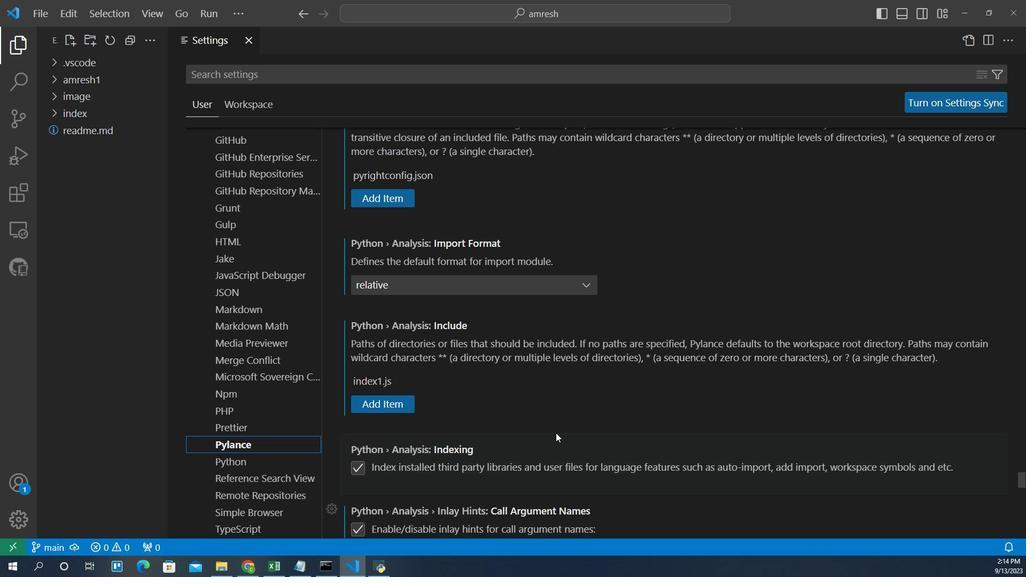 
Action: Mouse scrolled (544, 370) with delta (0, 0)
Screenshot: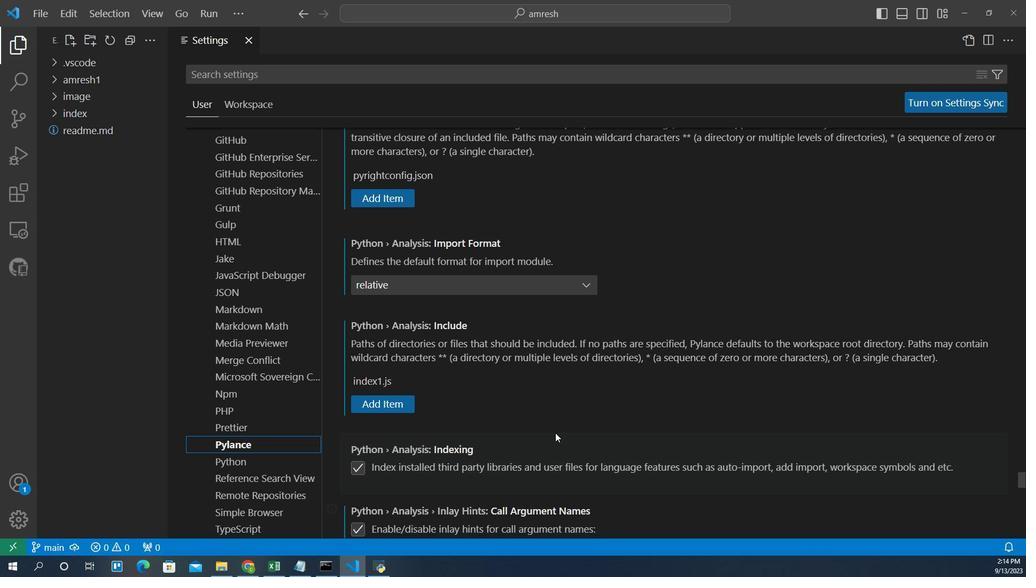 
Action: Mouse moved to (527, 354)
Screenshot: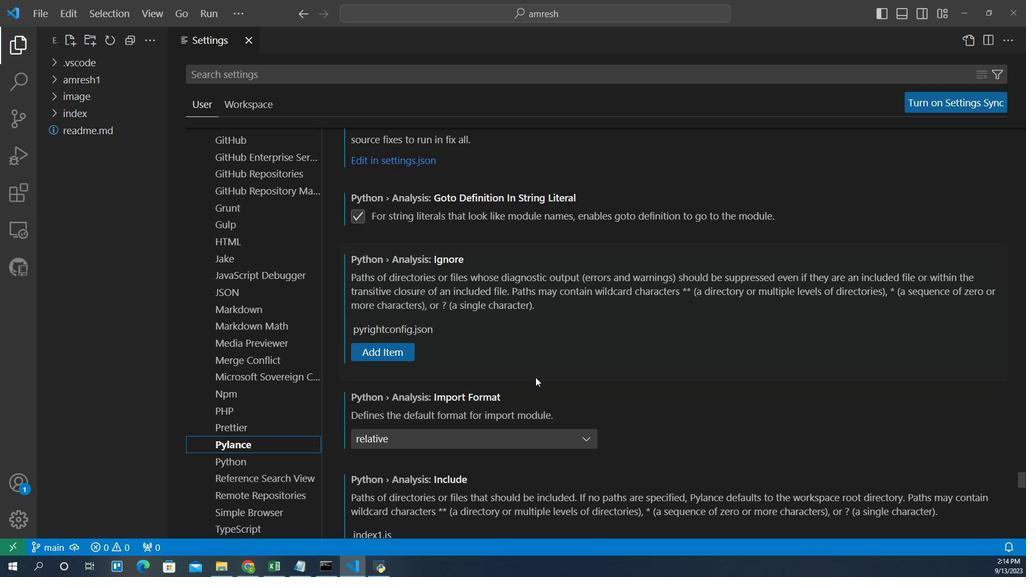 
Action: Mouse scrolled (527, 355) with delta (0, 0)
Screenshot: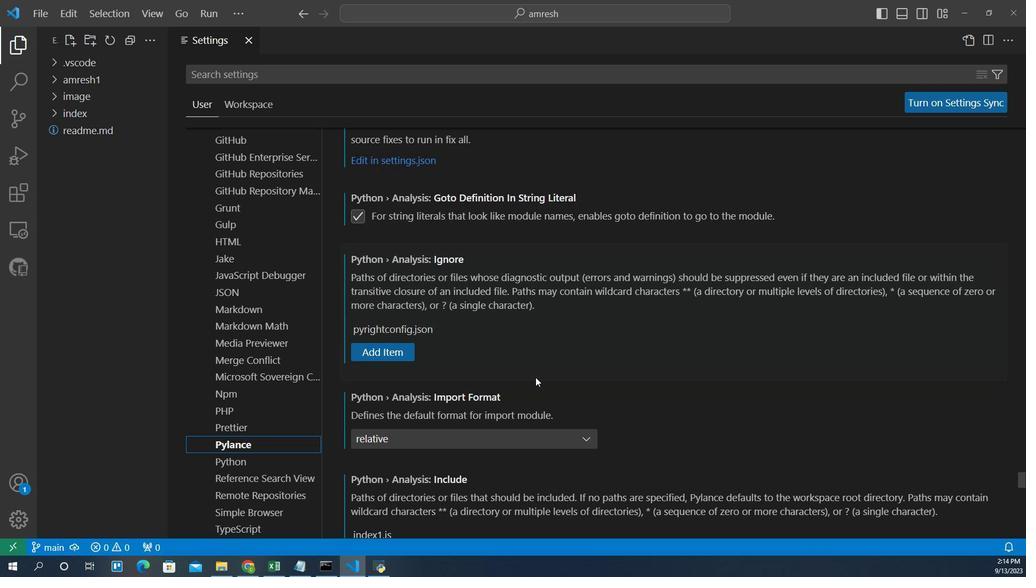 
Action: Mouse scrolled (527, 355) with delta (0, 0)
Screenshot: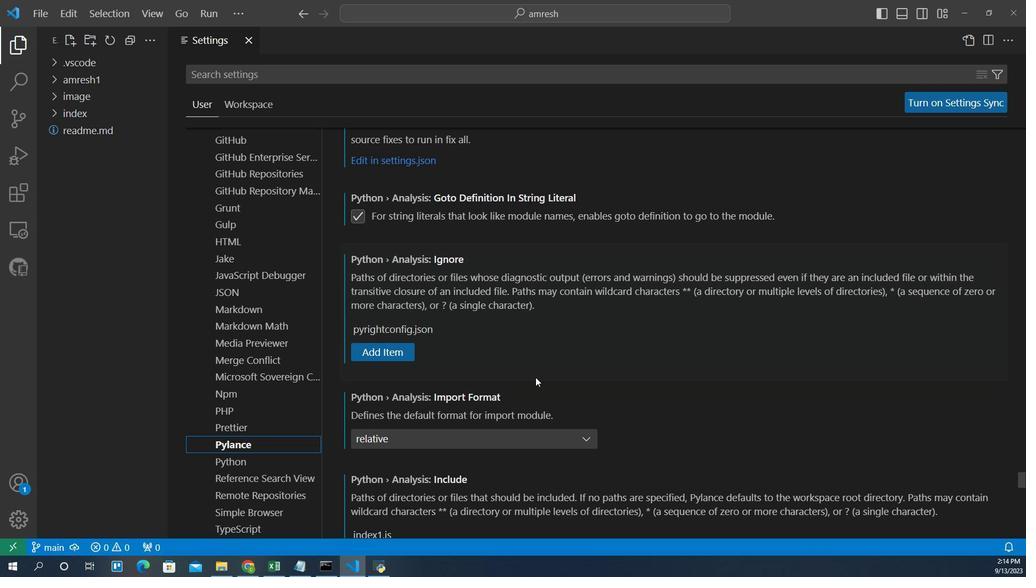 
Action: Mouse scrolled (527, 355) with delta (0, 0)
Screenshot: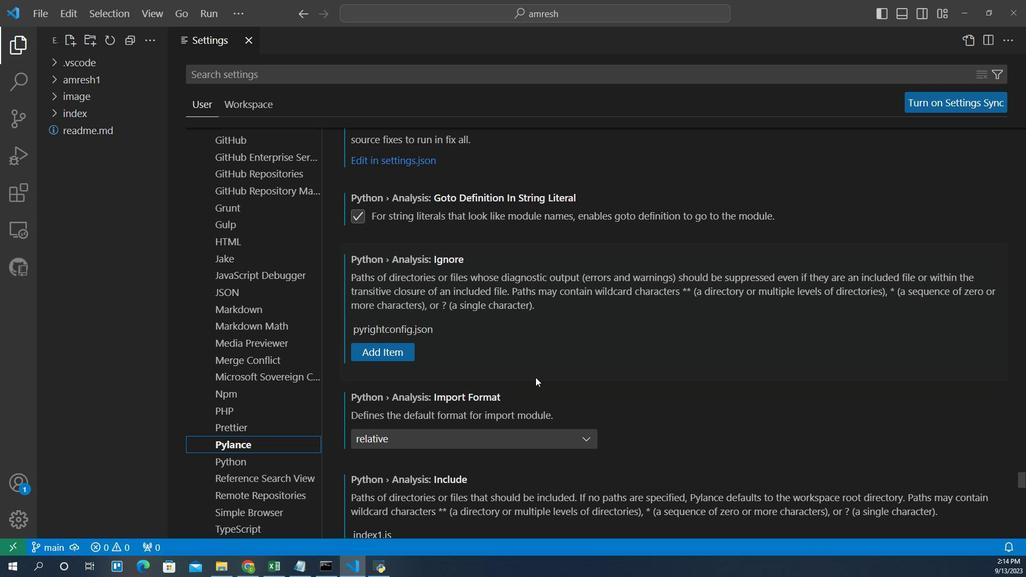 
Action: Mouse scrolled (527, 355) with delta (0, 0)
Screenshot: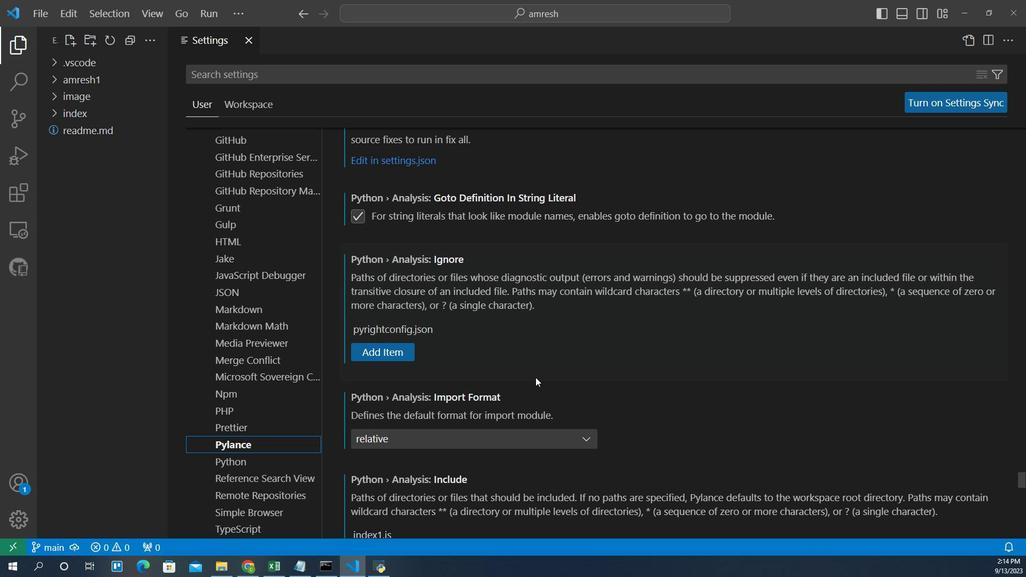 
Action: Mouse scrolled (527, 355) with delta (0, 0)
Screenshot: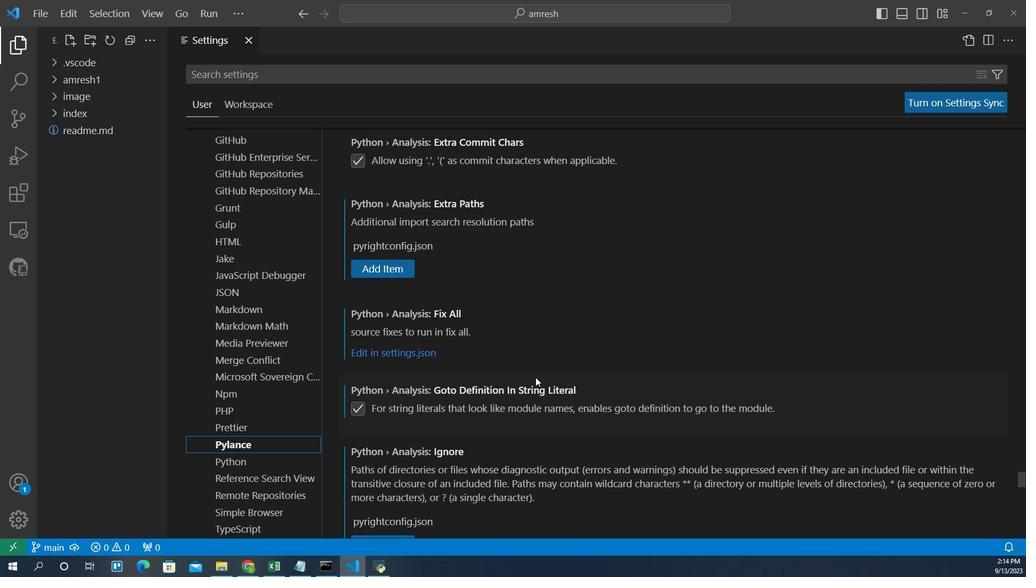 
Action: Mouse scrolled (527, 355) with delta (0, 0)
Screenshot: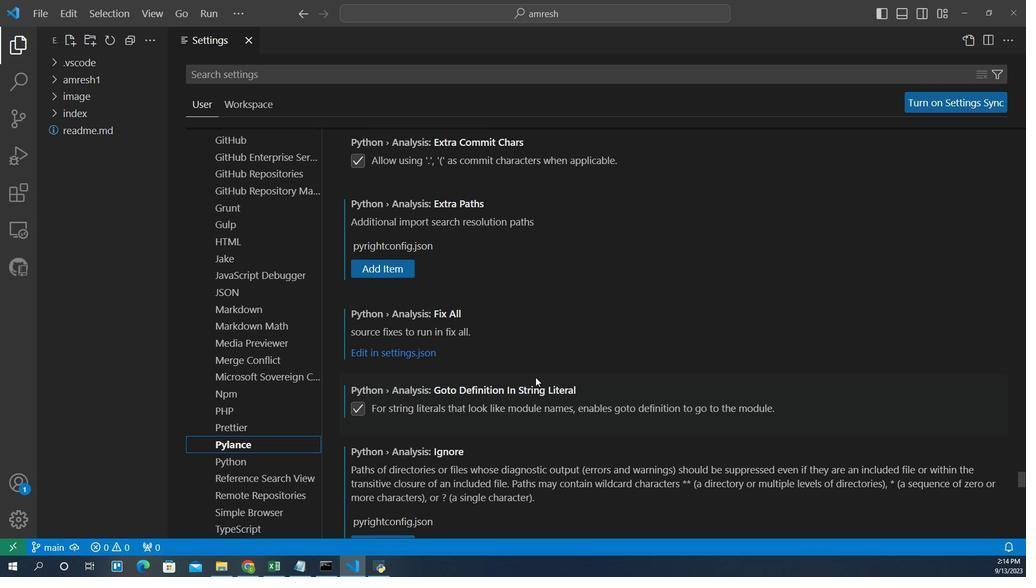 
Action: Mouse moved to (527, 354)
Screenshot: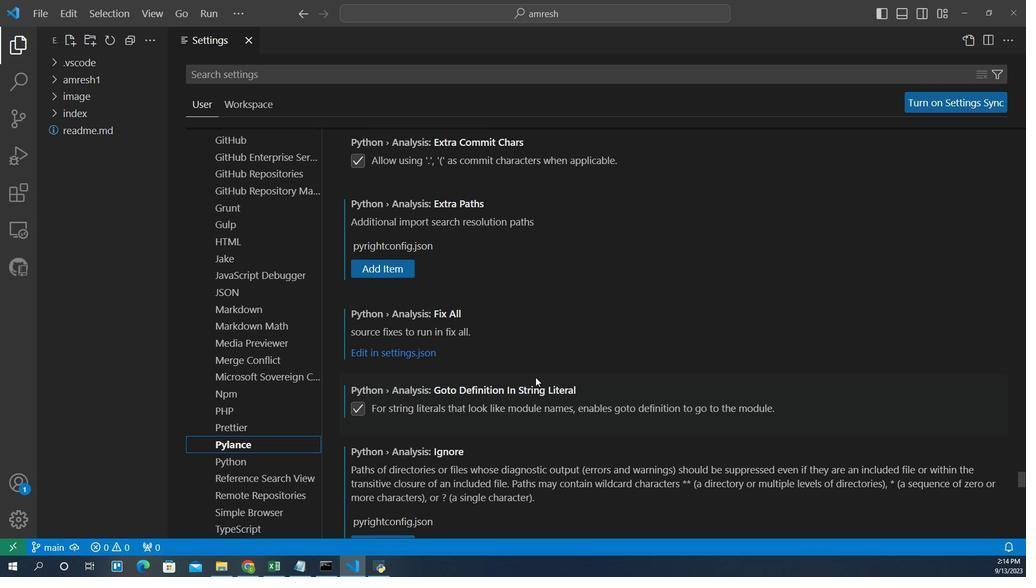 
Action: Mouse scrolled (527, 355) with delta (0, 0)
Screenshot: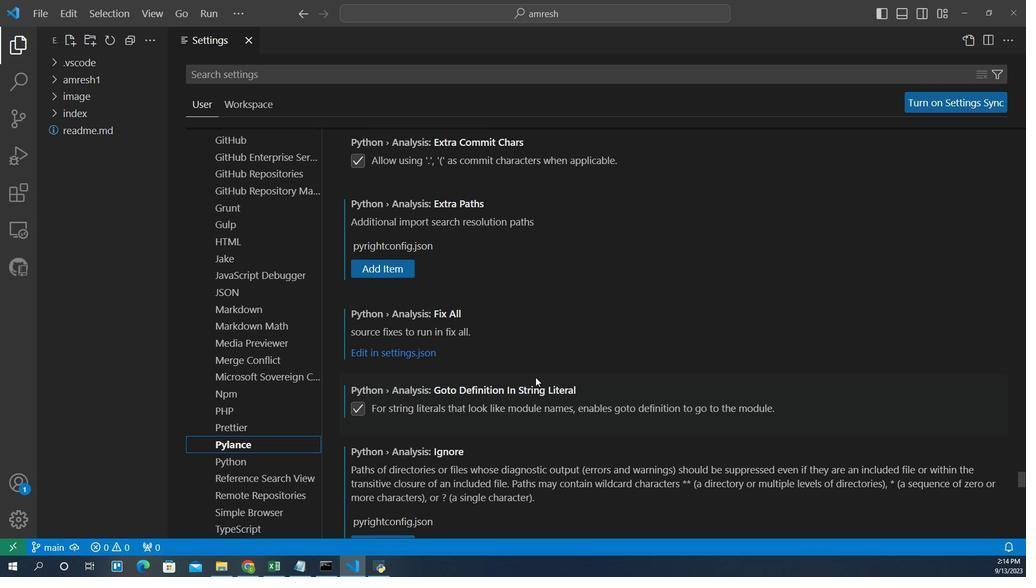 
Action: Mouse scrolled (527, 355) with delta (0, 0)
Screenshot: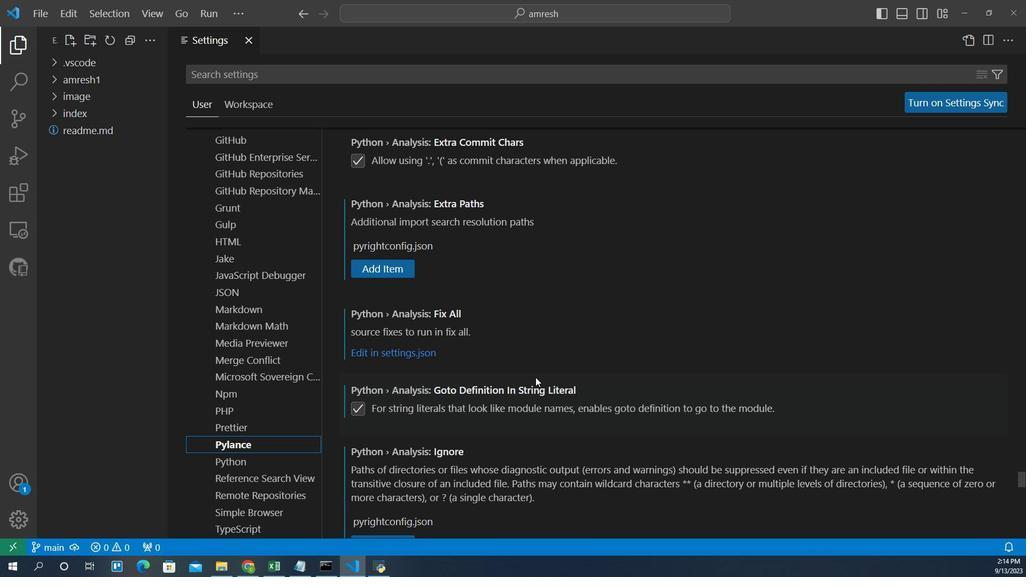 
Action: Mouse scrolled (527, 355) with delta (0, 0)
Screenshot: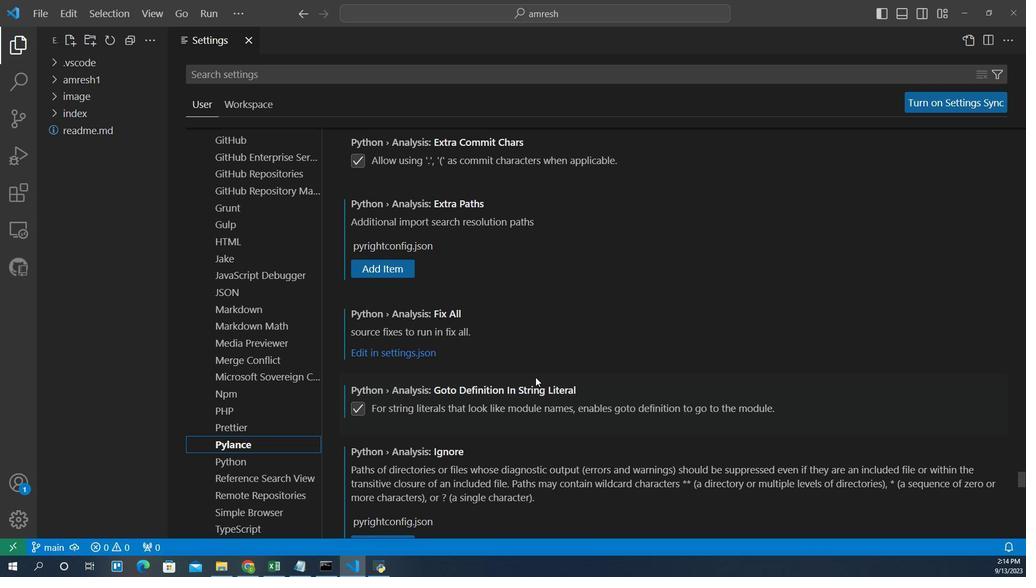 
Action: Mouse scrolled (527, 354) with delta (0, 0)
Screenshot: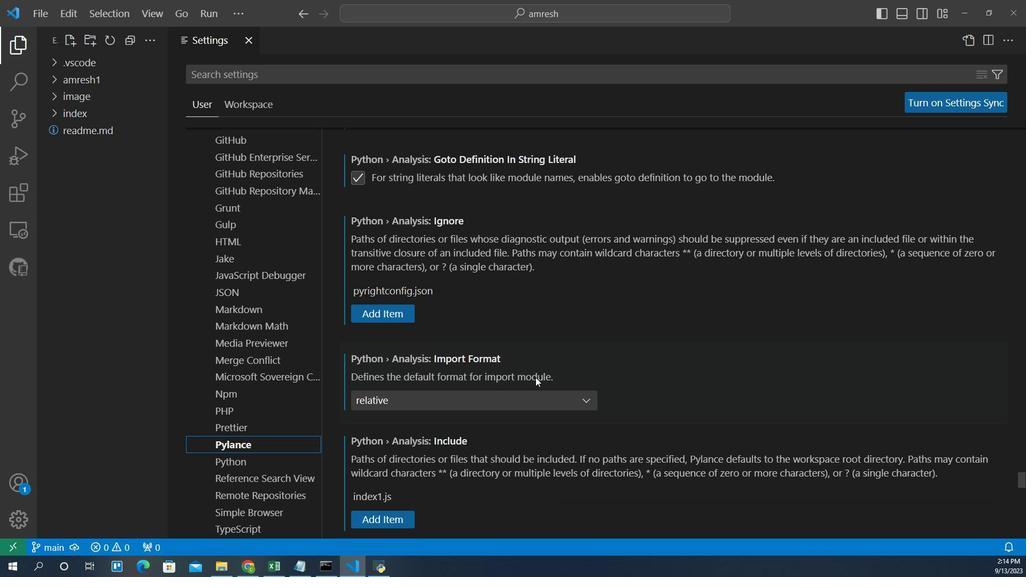 
Action: Mouse scrolled (527, 354) with delta (0, 0)
Screenshot: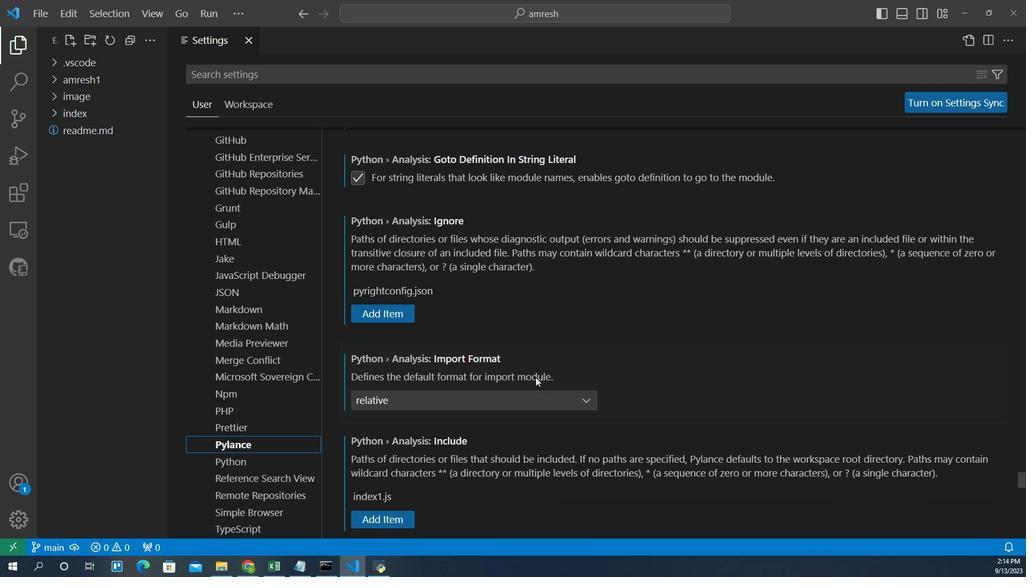 
Action: Mouse scrolled (527, 354) with delta (0, 0)
Screenshot: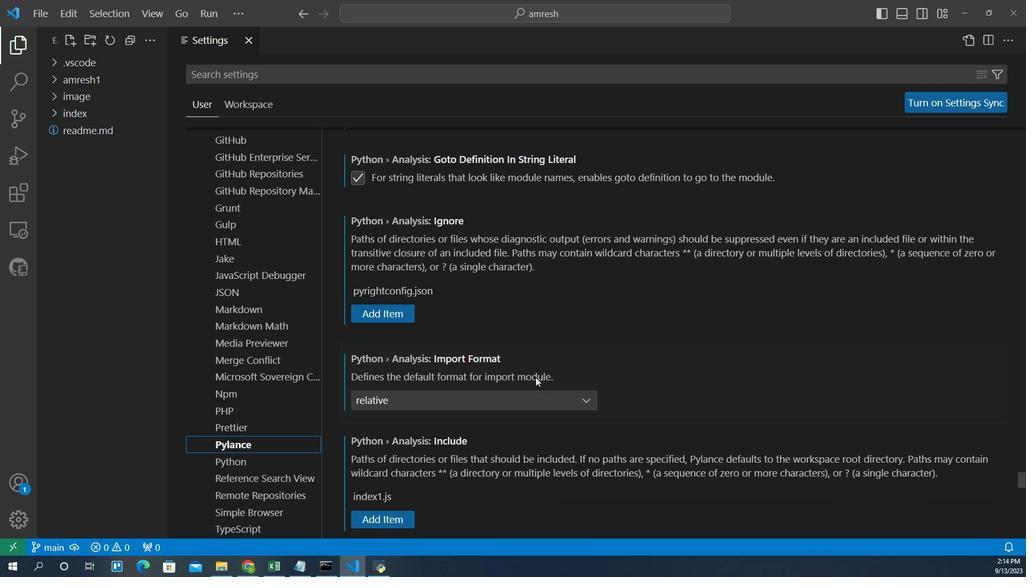 
Action: Mouse scrolled (527, 354) with delta (0, 0)
Screenshot: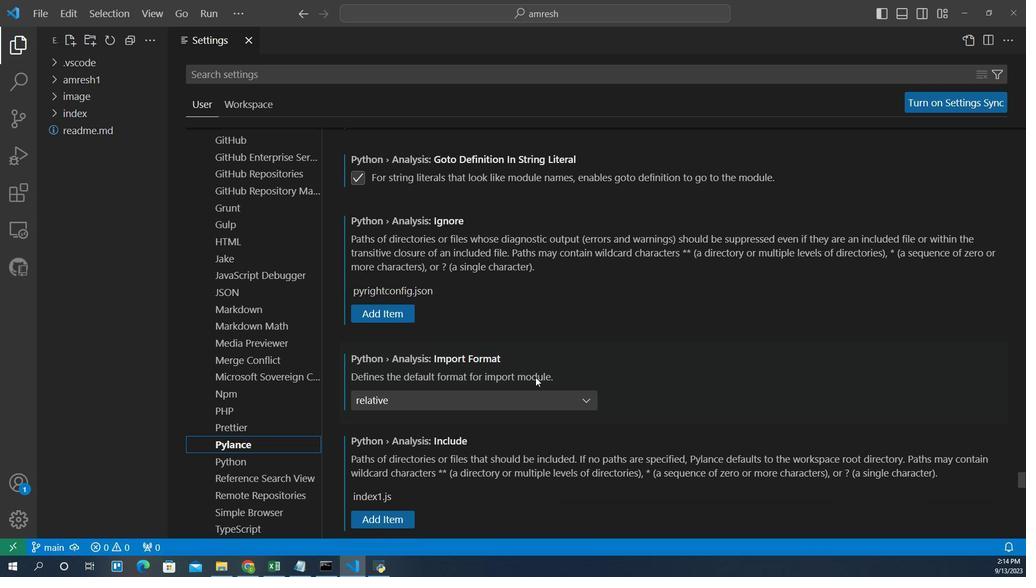 
Action: Mouse scrolled (527, 354) with delta (0, 0)
Screenshot: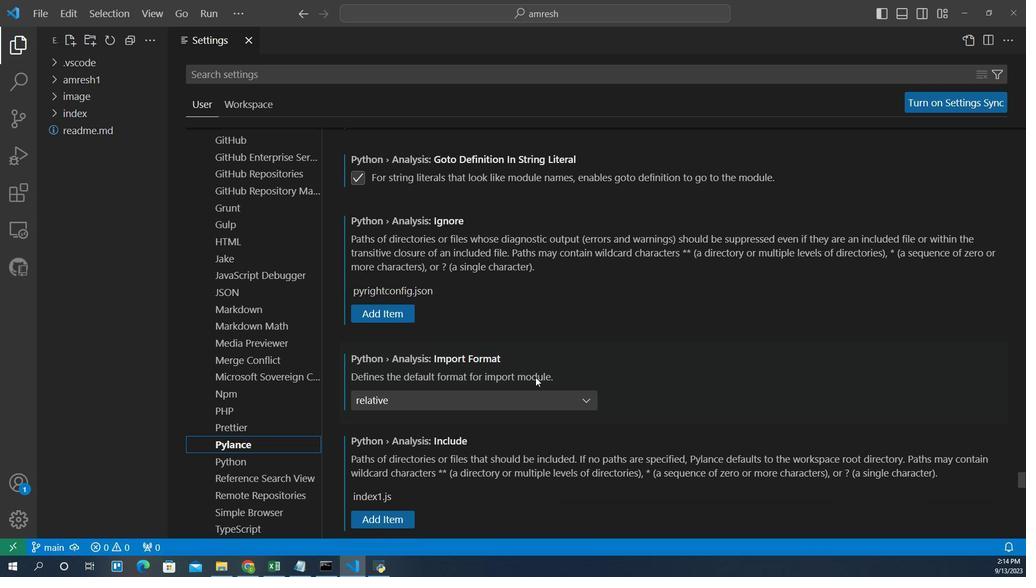 
Action: Mouse scrolled (527, 354) with delta (0, 0)
Screenshot: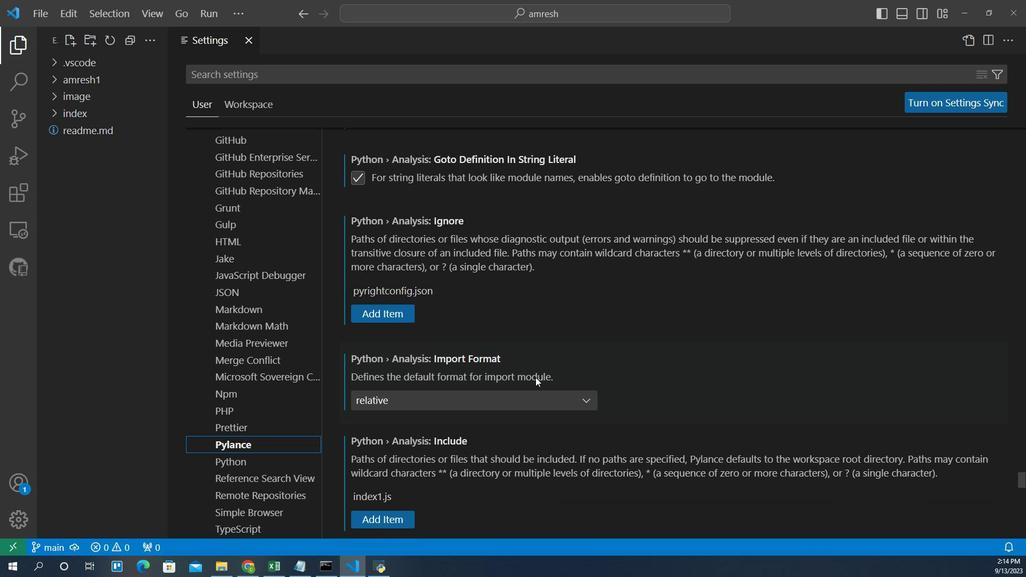 
Action: Mouse moved to (527, 354)
Screenshot: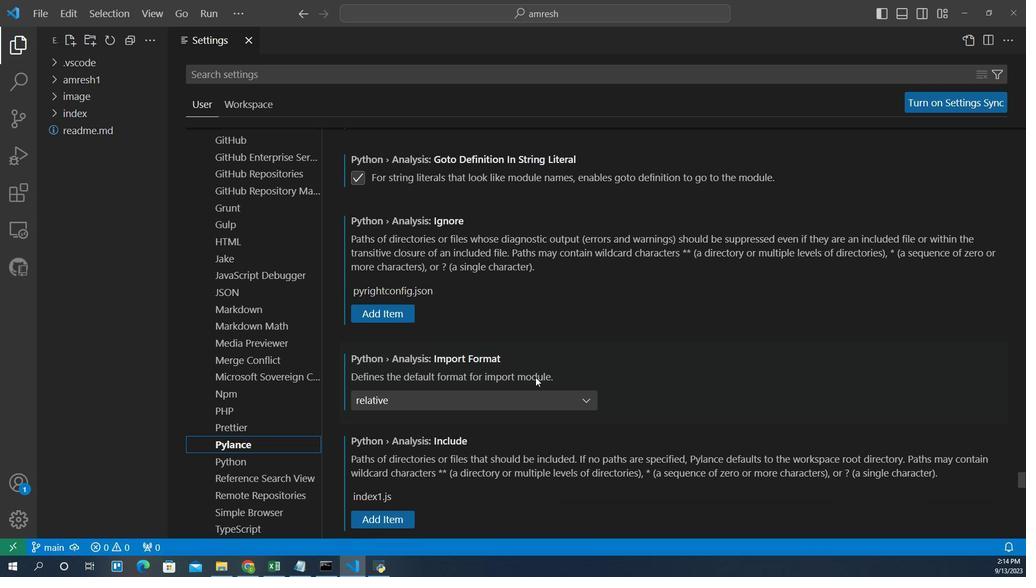 
Action: Mouse scrolled (527, 354) with delta (0, 0)
Screenshot: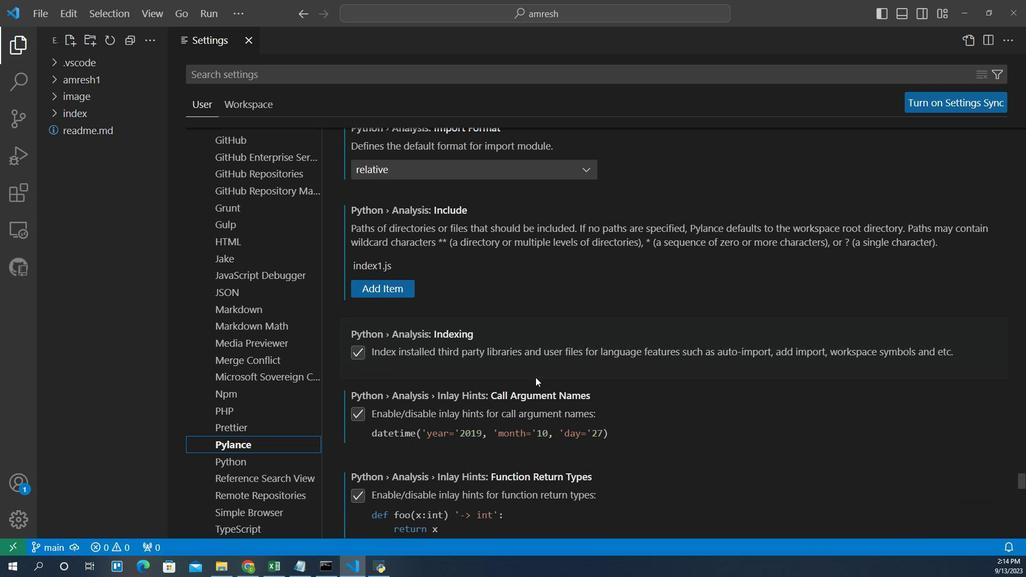 
Action: Mouse scrolled (527, 354) with delta (0, 0)
Screenshot: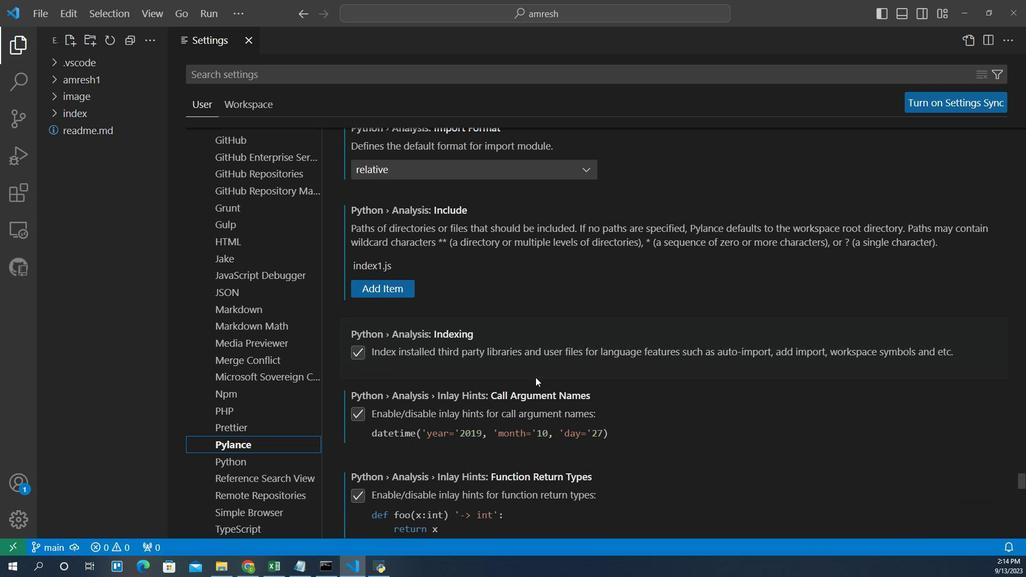 
Action: Mouse scrolled (527, 354) with delta (0, 0)
Screenshot: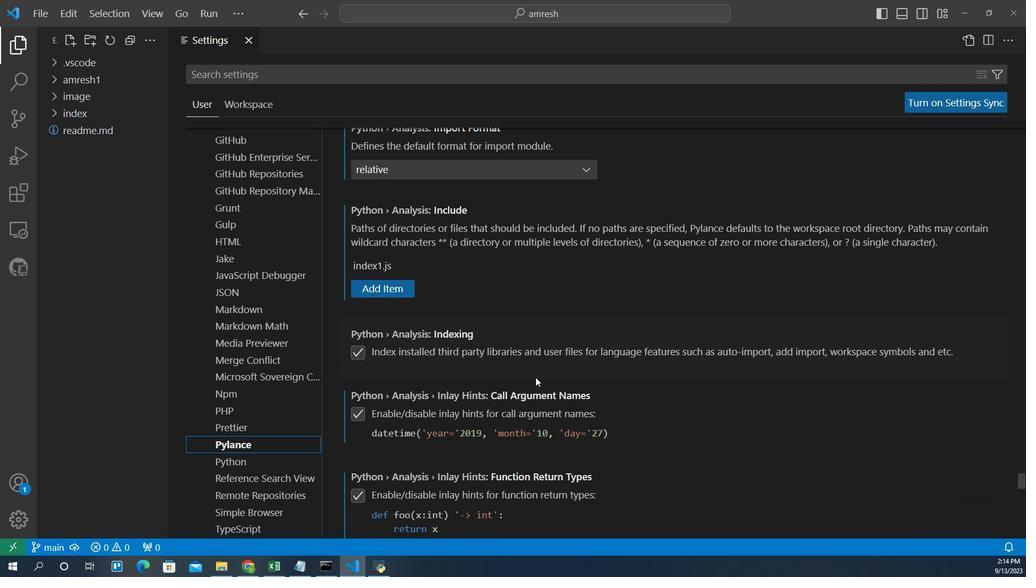 
Action: Mouse scrolled (527, 354) with delta (0, 0)
Screenshot: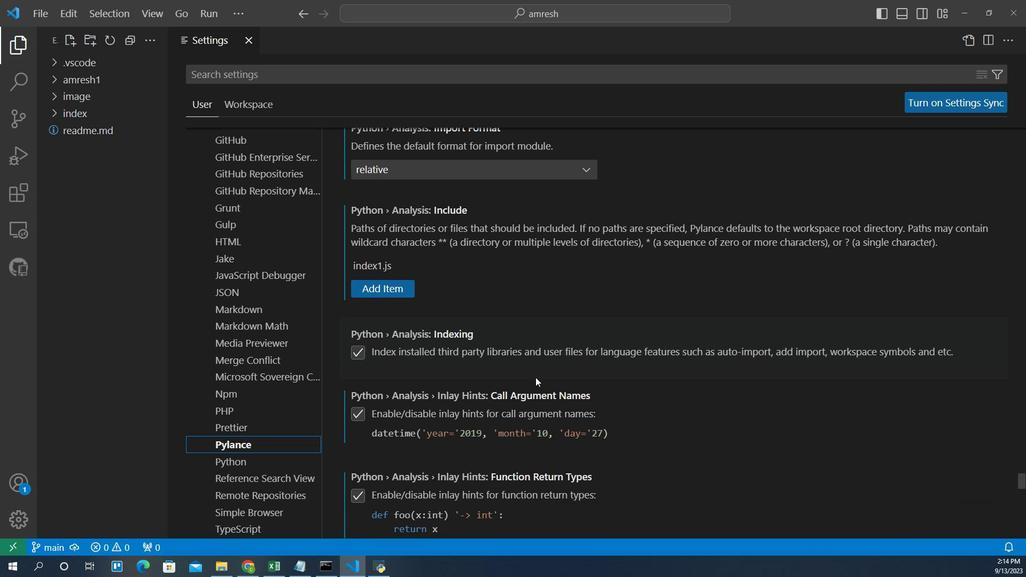 
Action: Mouse scrolled (527, 354) with delta (0, 0)
Screenshot: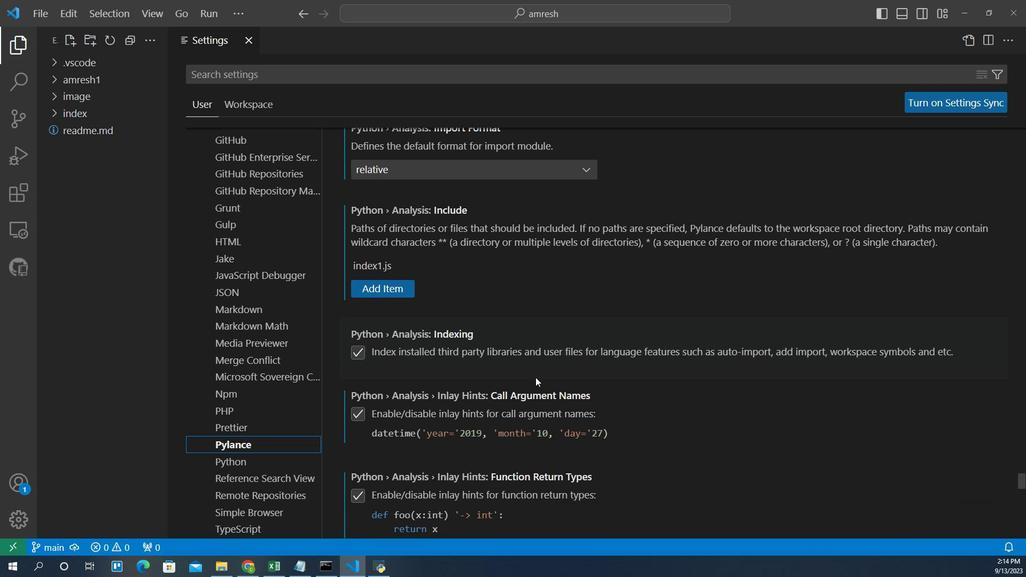 
Action: Mouse scrolled (527, 354) with delta (0, 0)
Screenshot: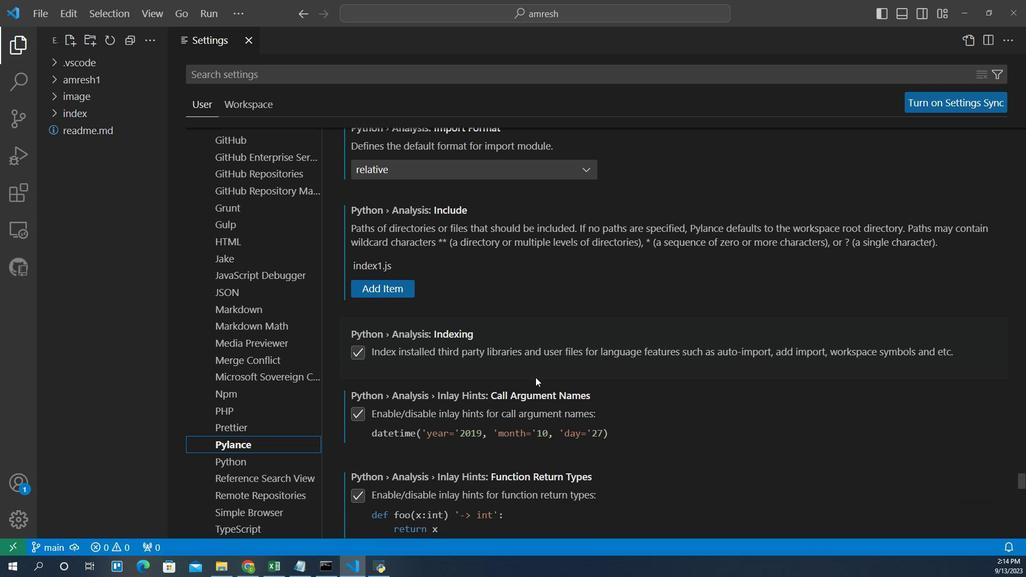 
Action: Mouse scrolled (527, 354) with delta (0, 0)
Screenshot: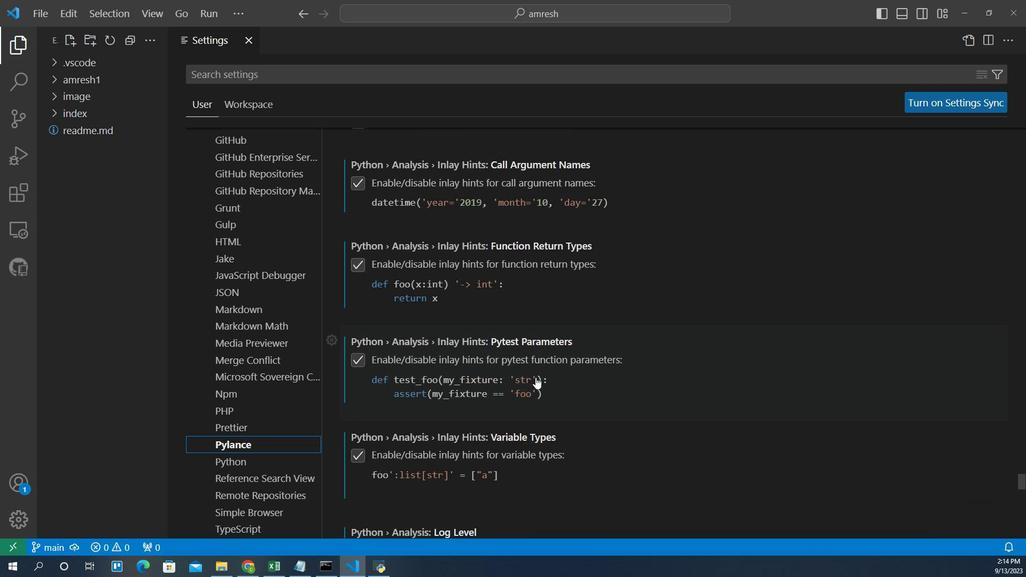 
Action: Mouse scrolled (527, 354) with delta (0, 0)
Screenshot: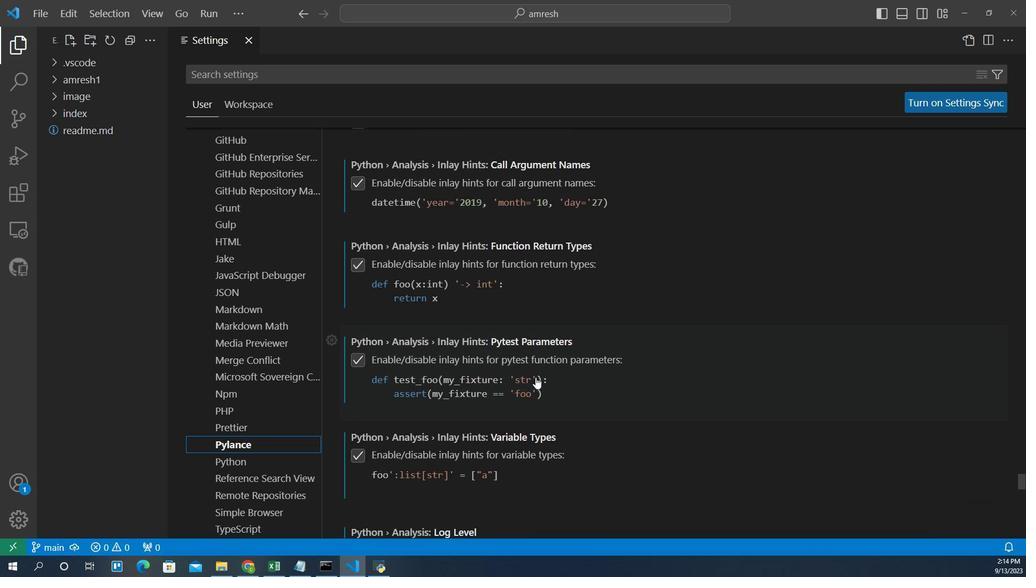 
Action: Mouse scrolled (527, 354) with delta (0, 0)
Screenshot: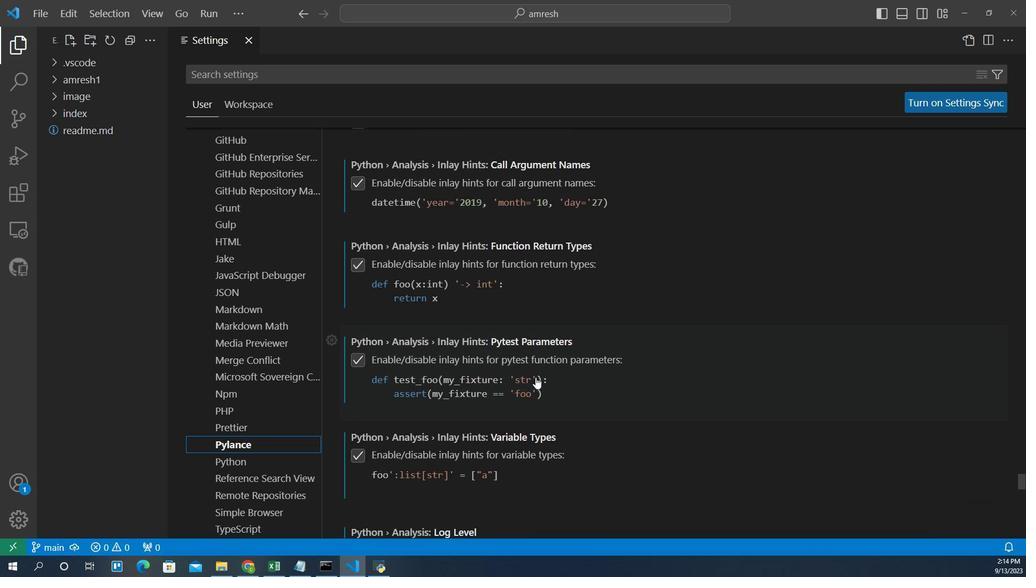 
Action: Mouse scrolled (527, 354) with delta (0, 0)
Screenshot: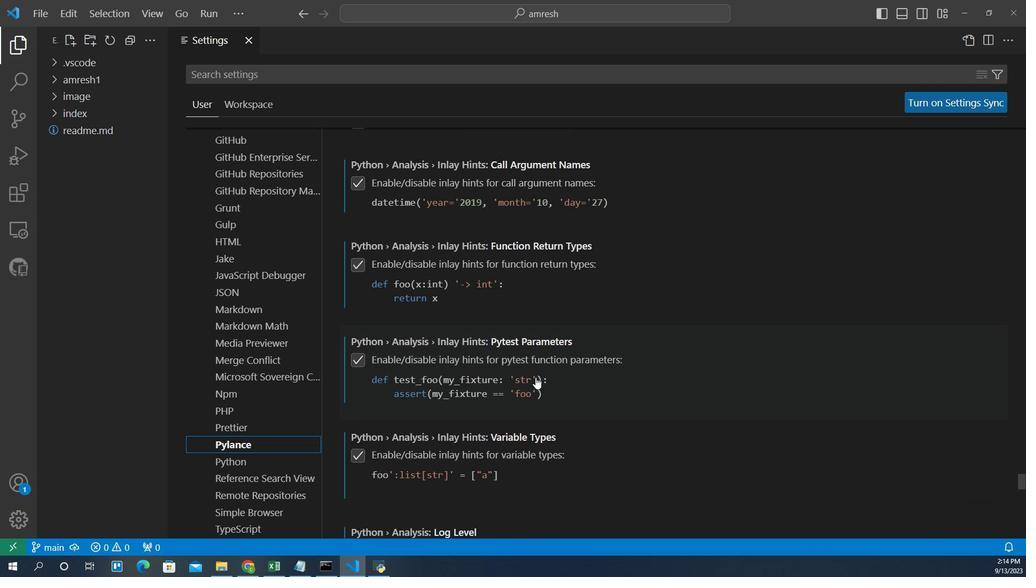 
Action: Mouse scrolled (527, 354) with delta (0, 0)
Screenshot: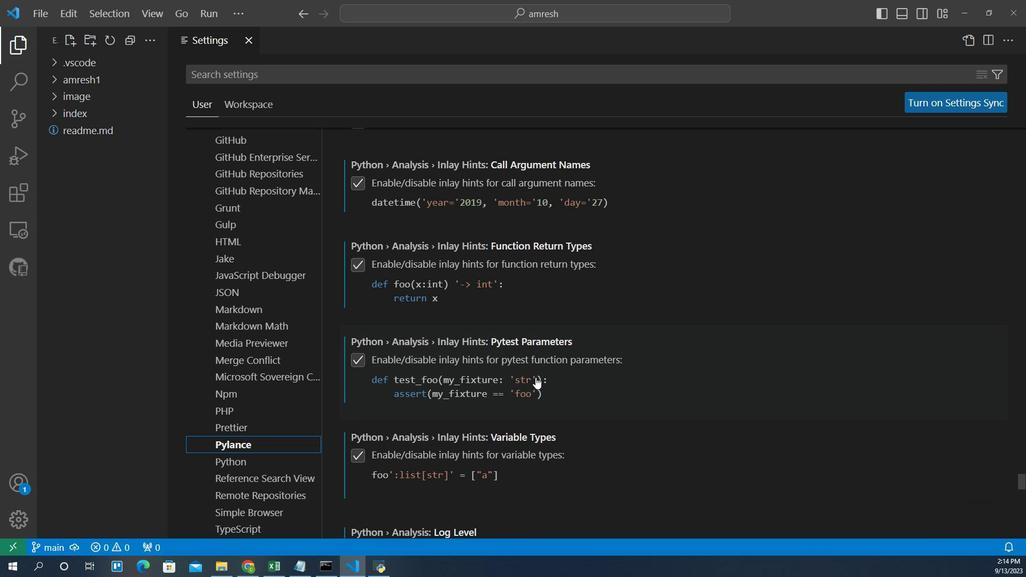 
Action: Mouse scrolled (527, 354) with delta (0, 0)
Screenshot: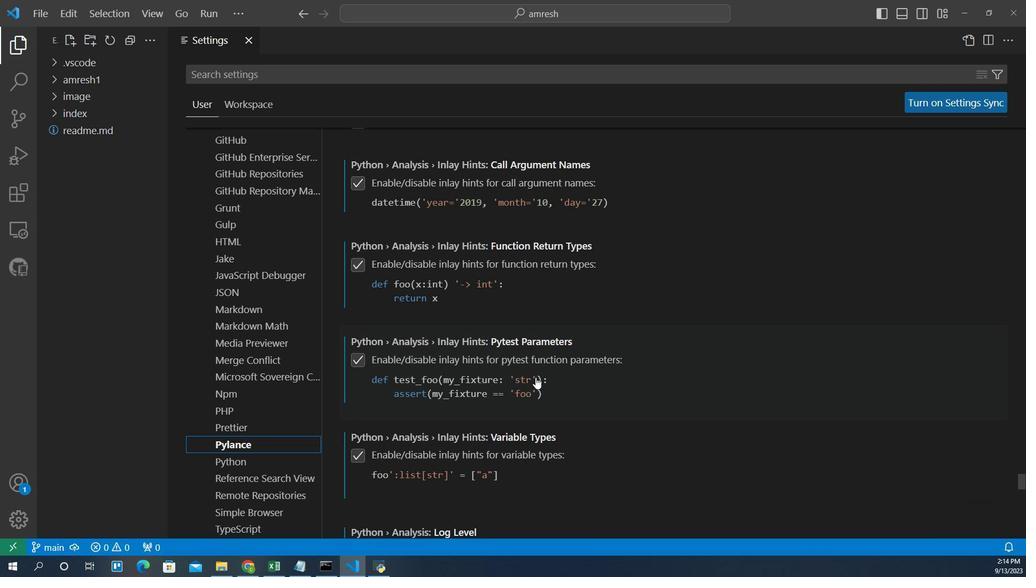 
Action: Mouse scrolled (527, 354) with delta (0, 0)
Screenshot: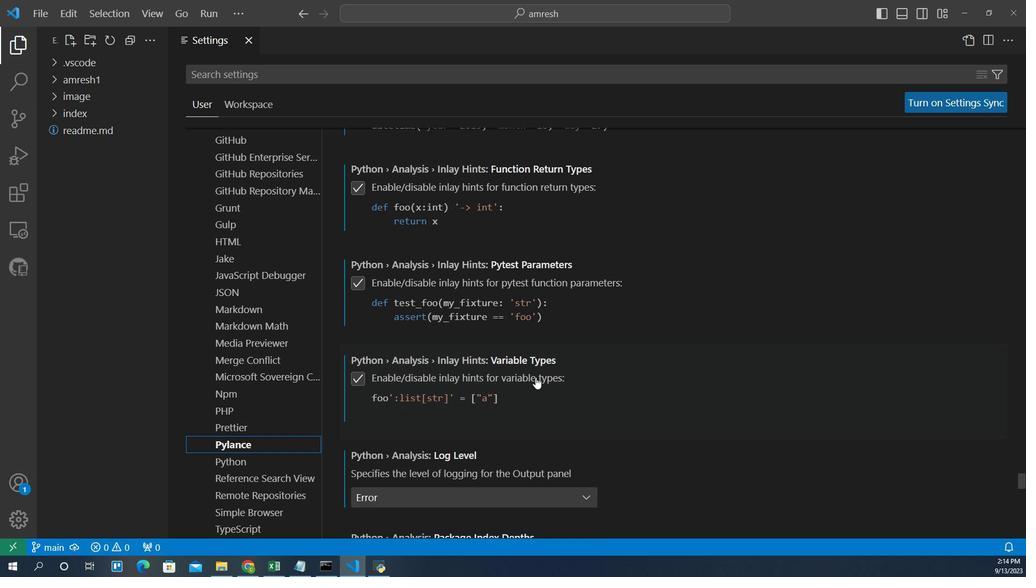 
Action: Mouse scrolled (527, 354) with delta (0, 0)
Screenshot: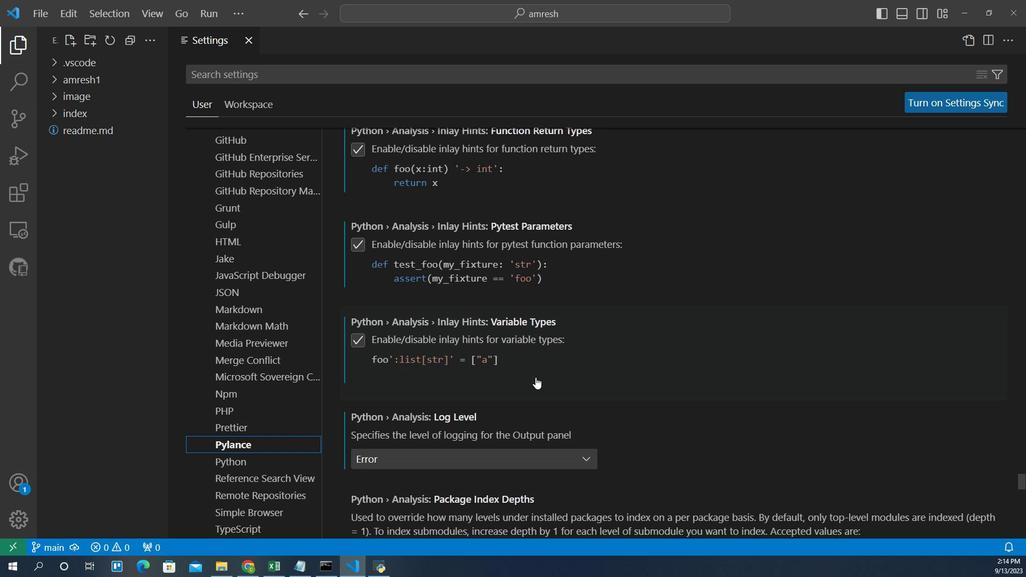 
Action: Mouse scrolled (527, 354) with delta (0, 0)
Screenshot: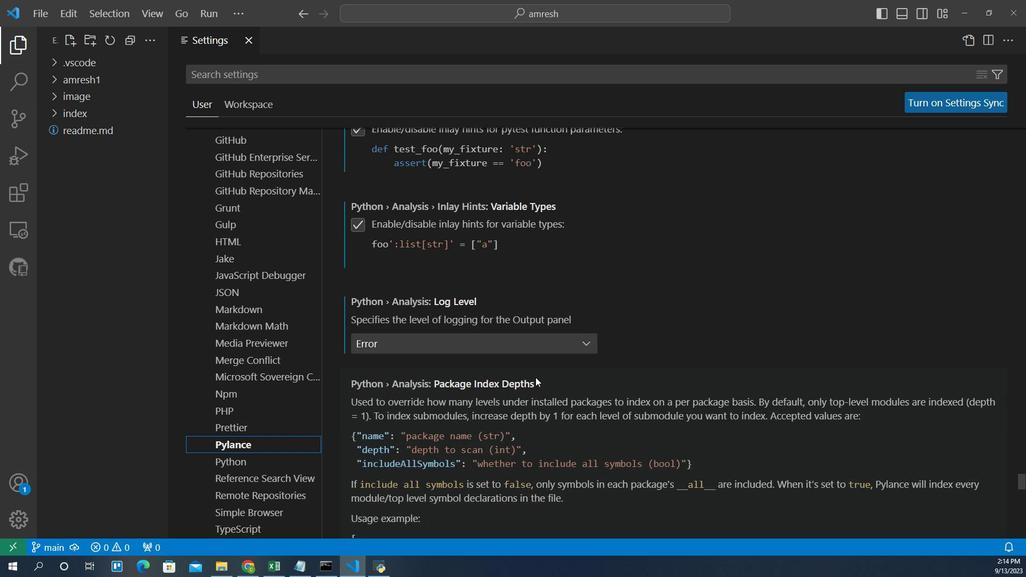 
Action: Mouse scrolled (527, 354) with delta (0, 0)
Screenshot: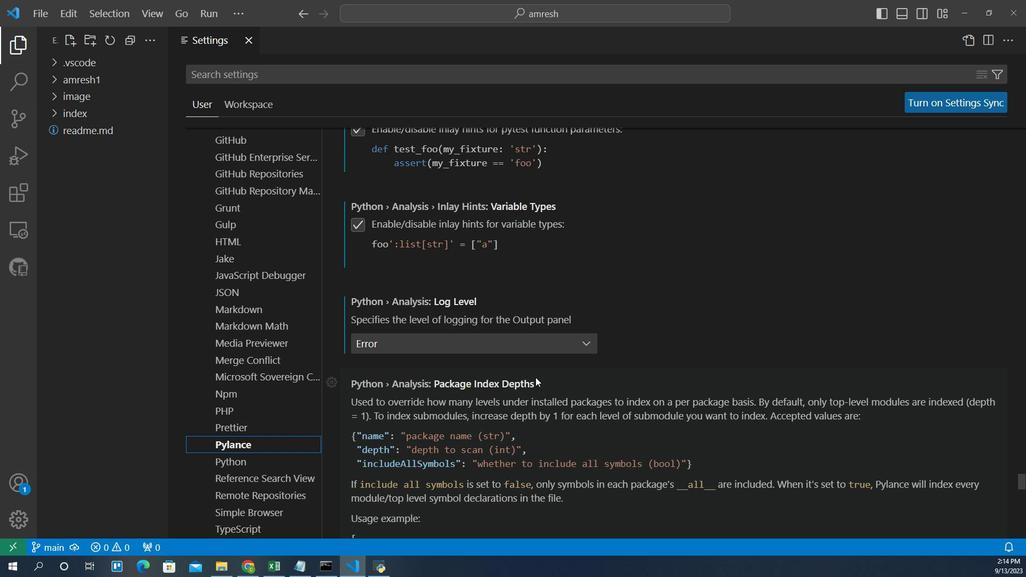 
Action: Mouse scrolled (527, 354) with delta (0, 0)
Screenshot: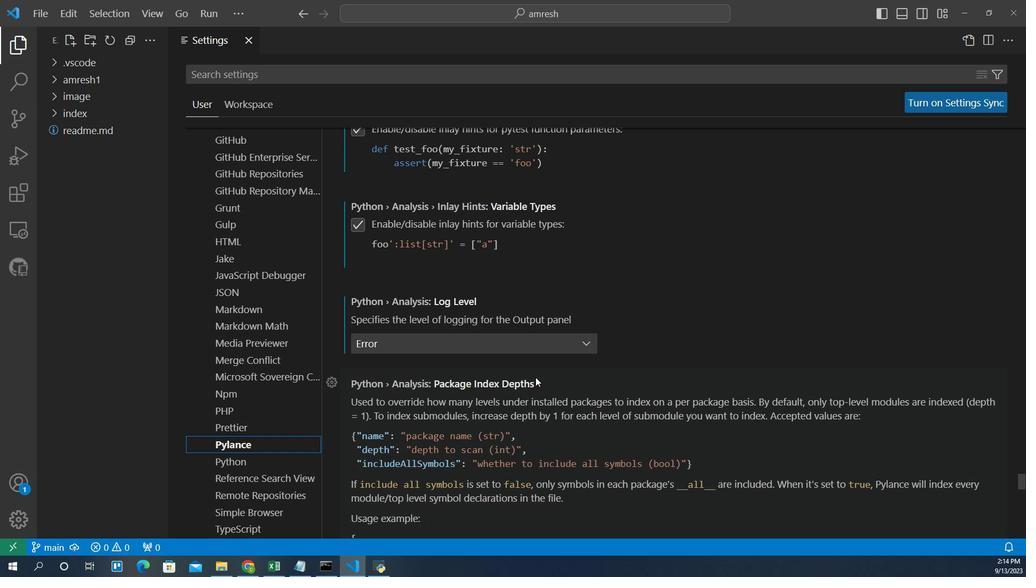 
Action: Mouse scrolled (527, 354) with delta (0, 0)
Screenshot: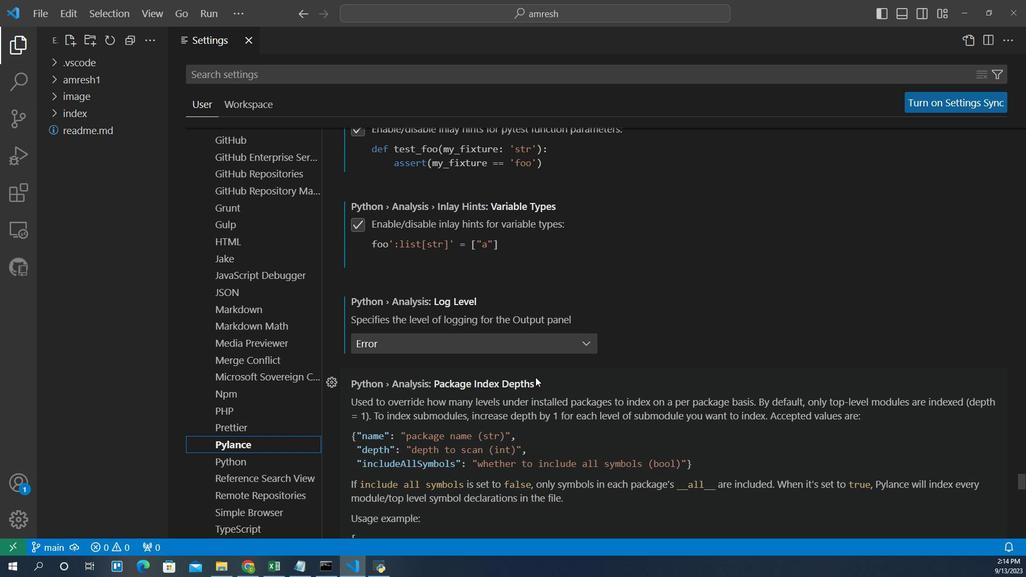 
Action: Mouse moved to (526, 347)
Screenshot: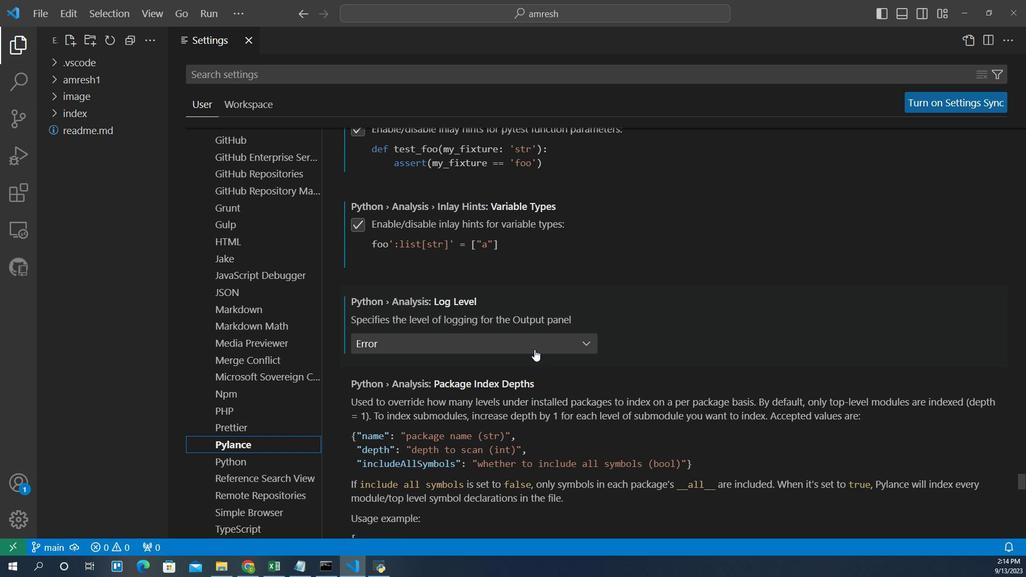 
Action: Mouse pressed left at (526, 347)
Screenshot: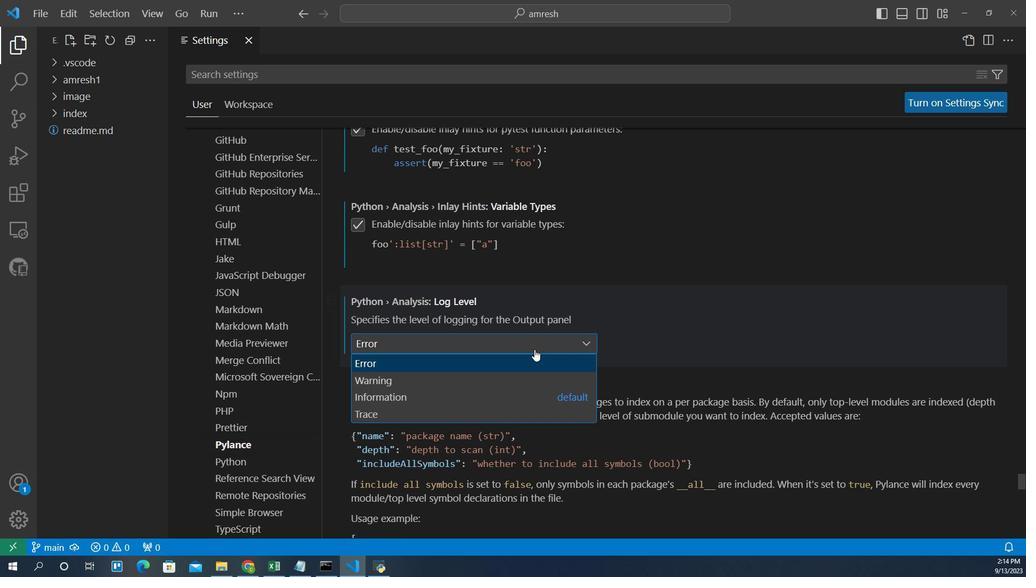 
Action: Mouse moved to (435, 355)
Screenshot: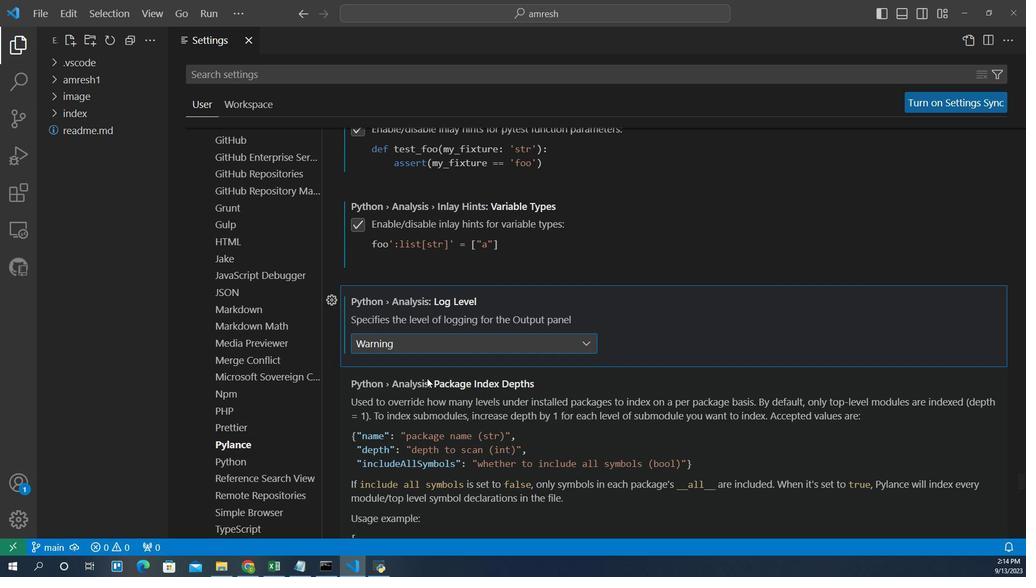 
Action: Mouse pressed left at (435, 355)
Screenshot: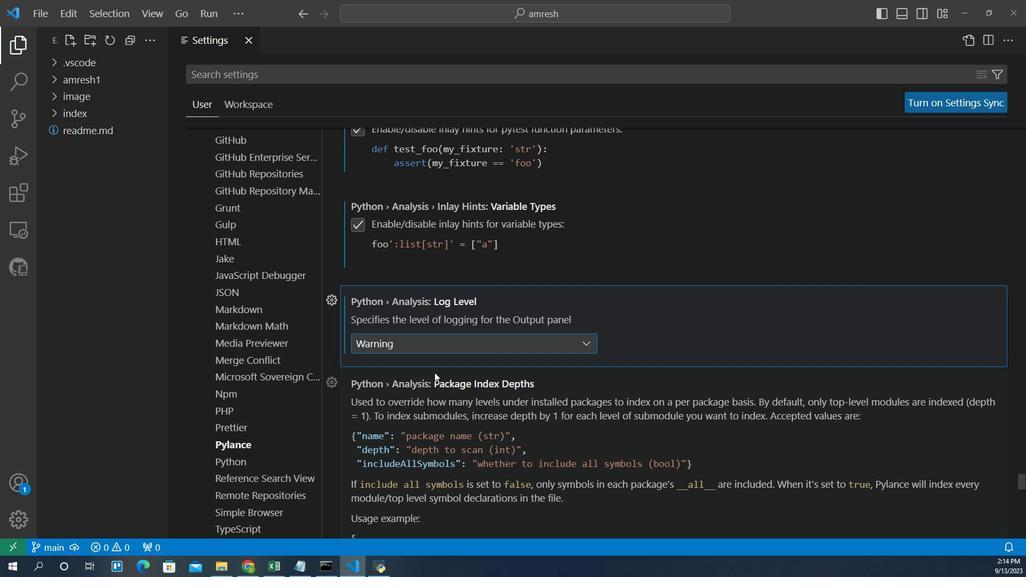 
Action: Mouse moved to (454, 349)
Screenshot: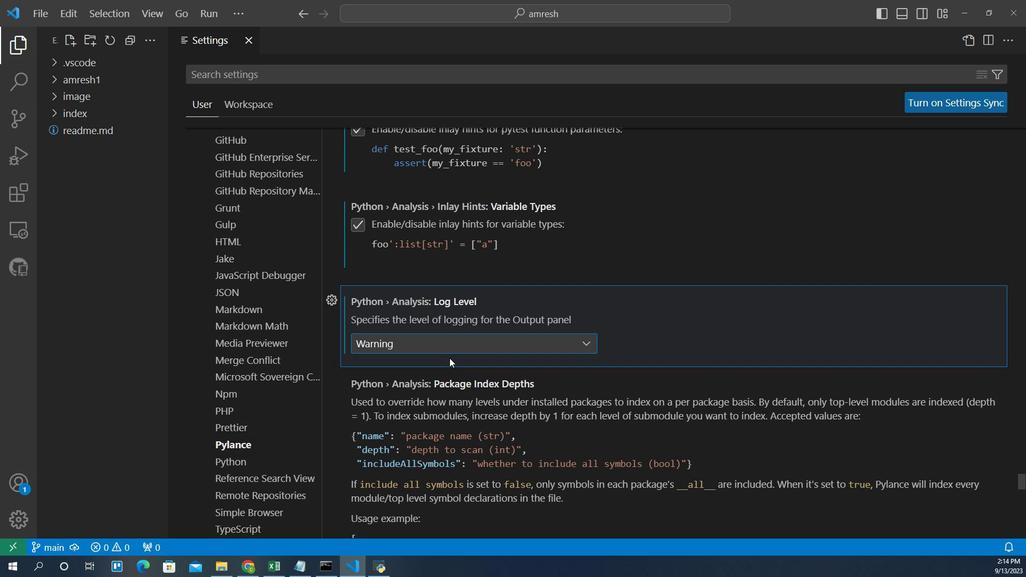 
